 Task: Create a due date automation trigger when advanced on, 2 hours after a card is due add fields without custom field "Resume" set to a date less than 1 days from now.
Action: Mouse moved to (1057, 312)
Screenshot: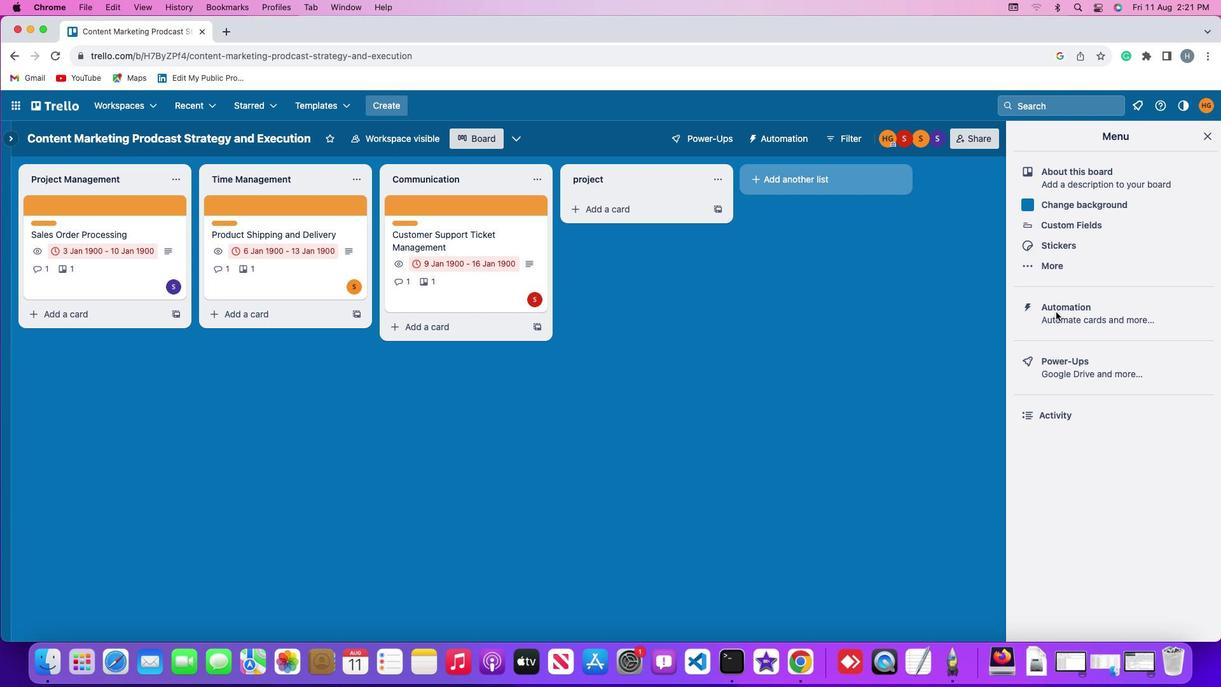
Action: Mouse pressed left at (1057, 312)
Screenshot: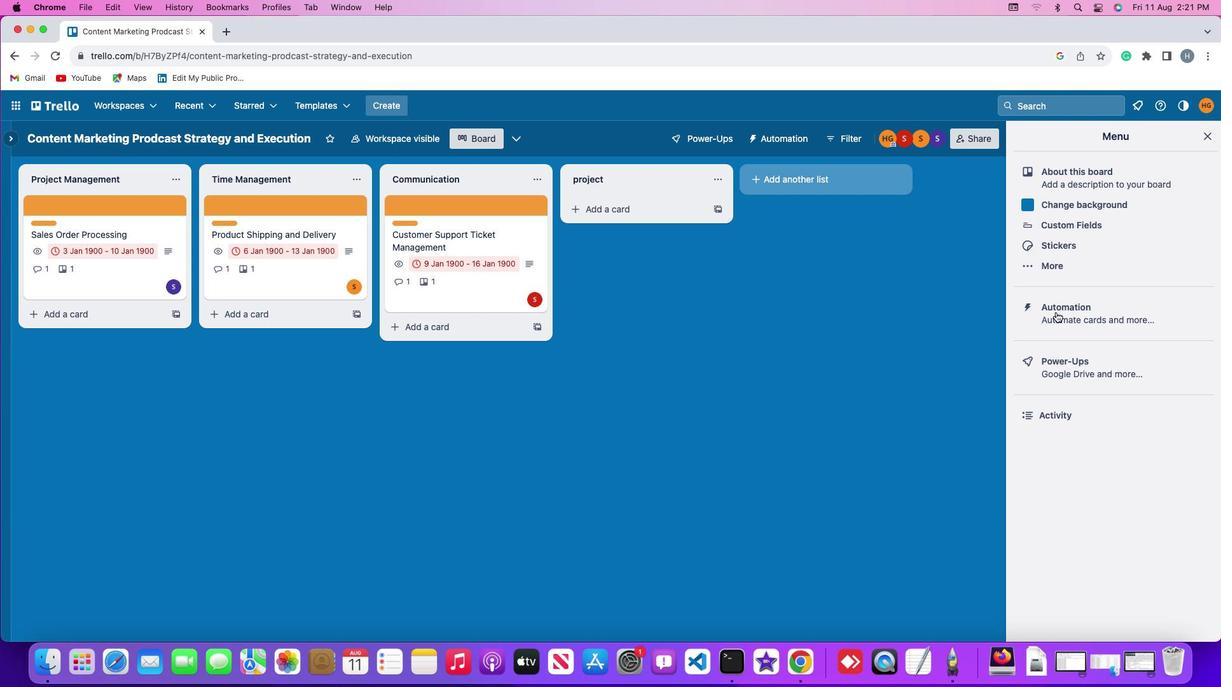 
Action: Mouse pressed left at (1057, 312)
Screenshot: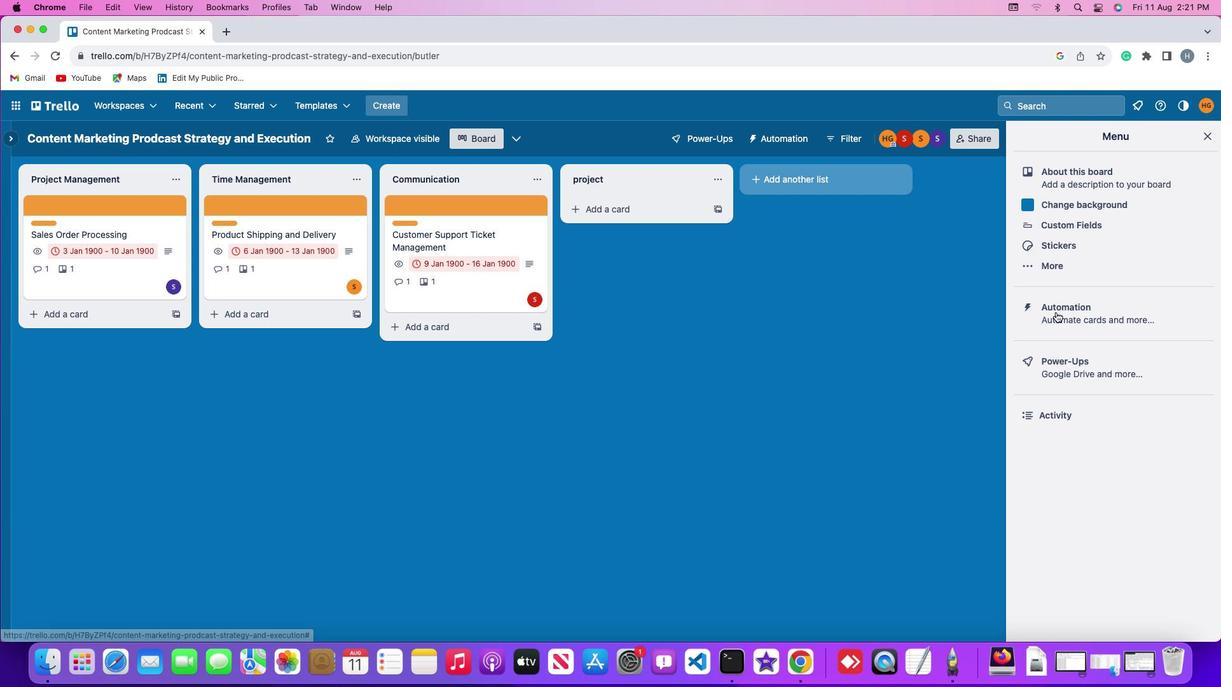 
Action: Mouse moved to (94, 299)
Screenshot: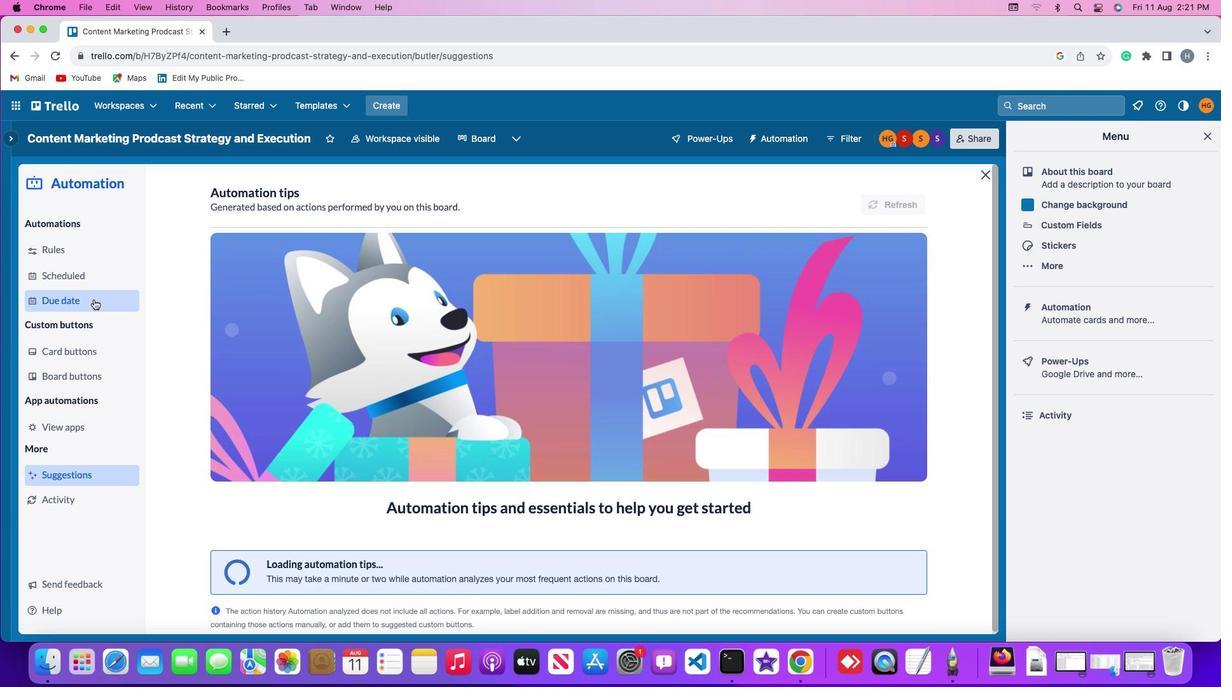 
Action: Mouse pressed left at (94, 299)
Screenshot: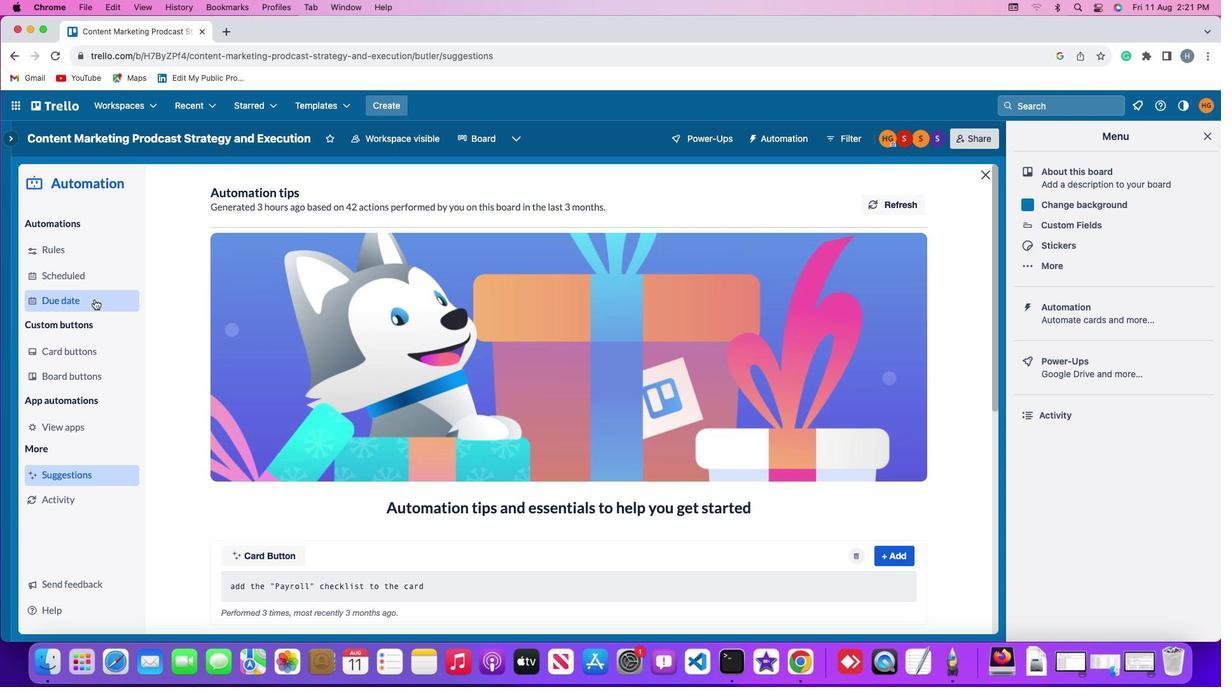 
Action: Mouse moved to (874, 199)
Screenshot: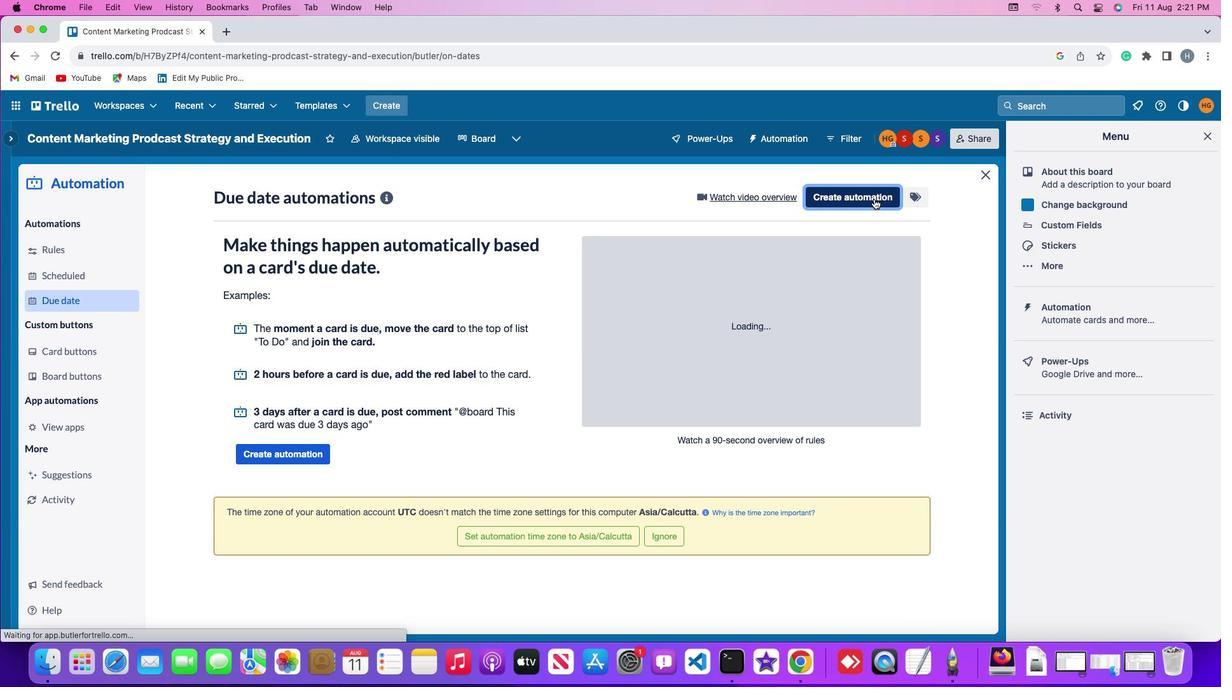 
Action: Mouse pressed left at (874, 199)
Screenshot: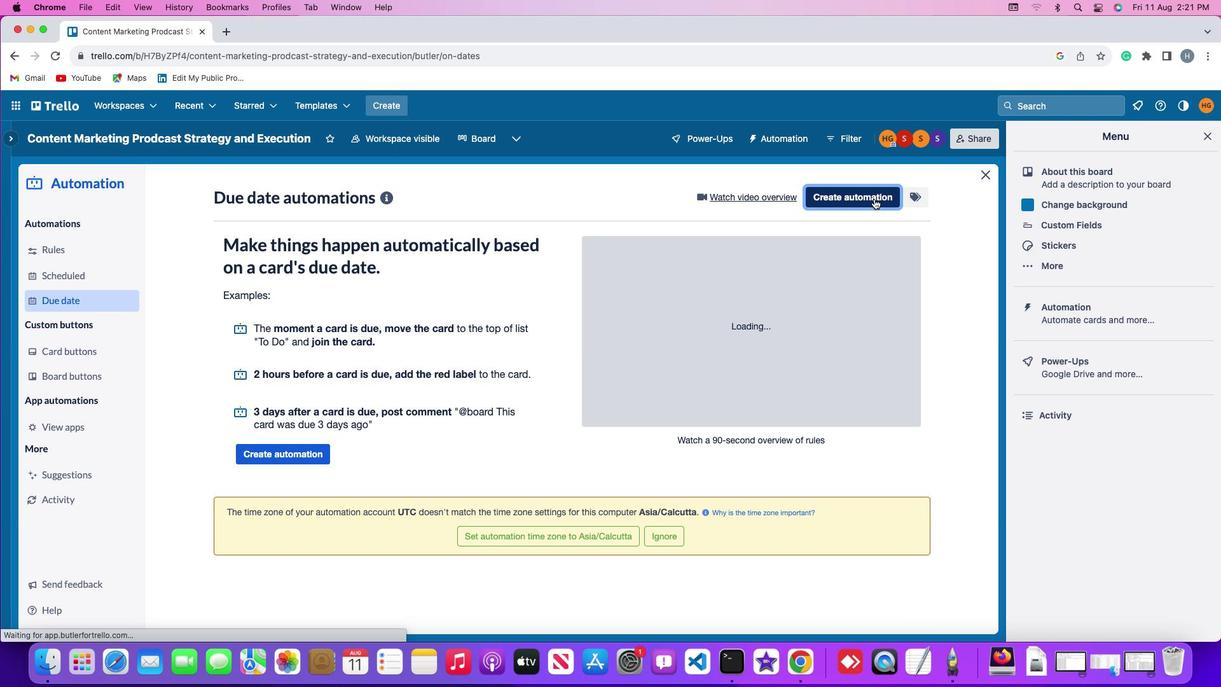 
Action: Mouse moved to (255, 322)
Screenshot: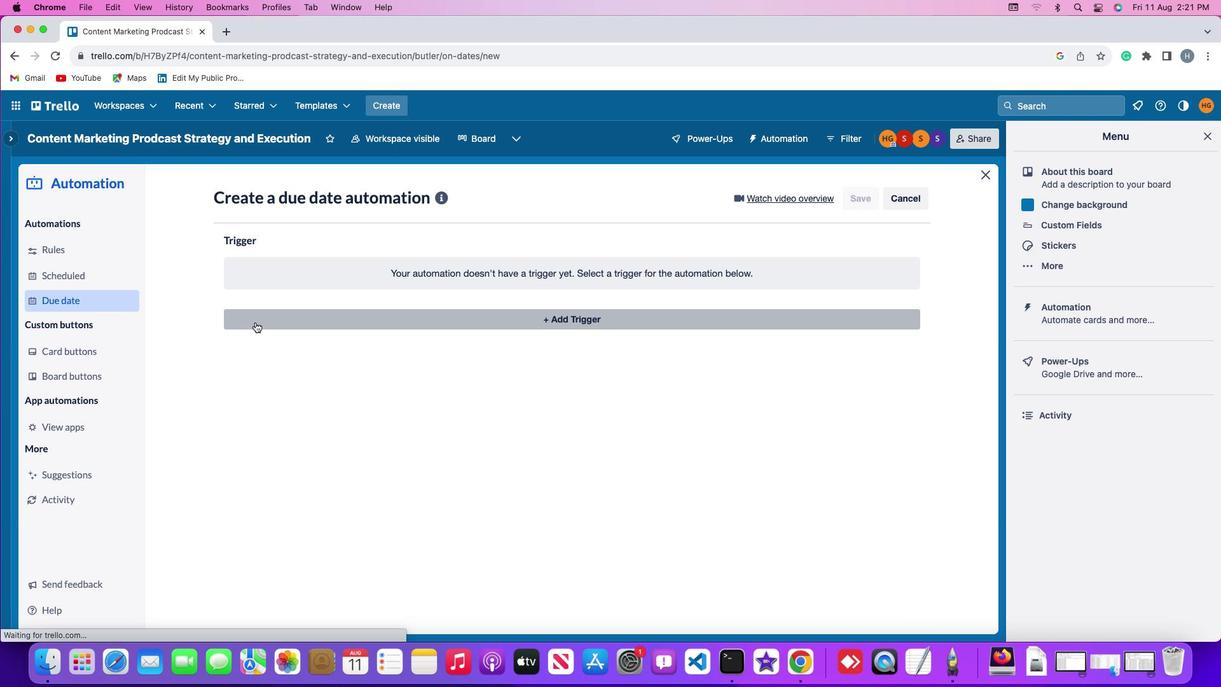 
Action: Mouse pressed left at (255, 322)
Screenshot: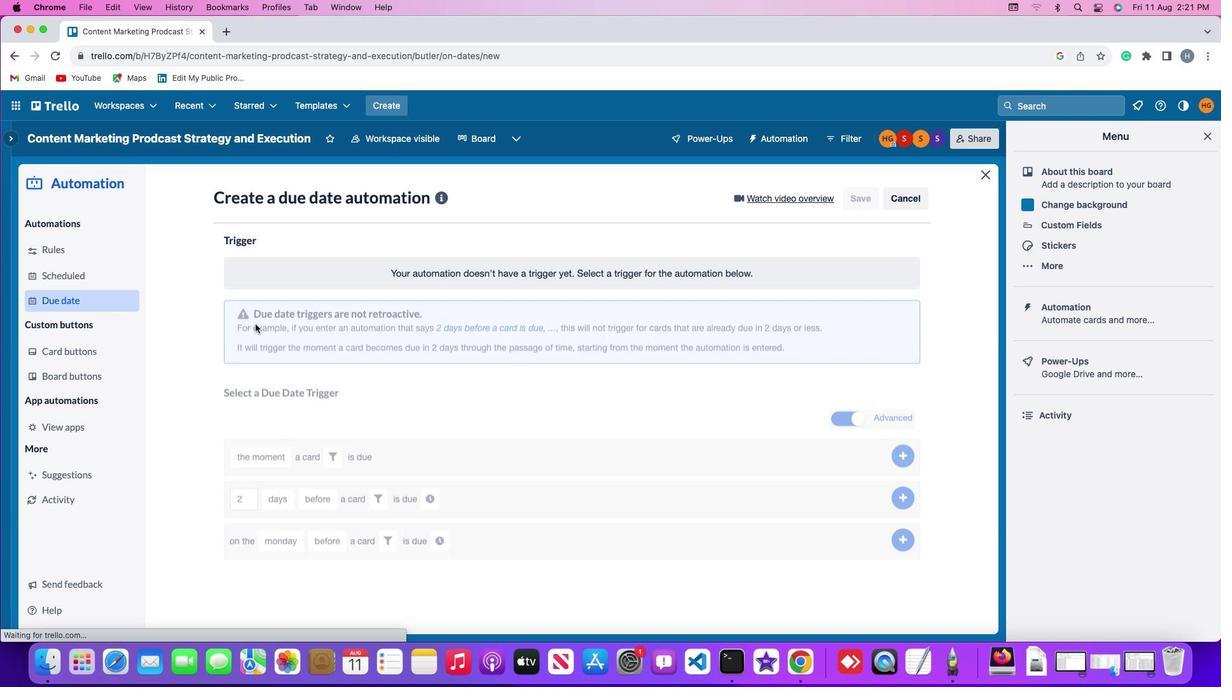 
Action: Mouse moved to (245, 516)
Screenshot: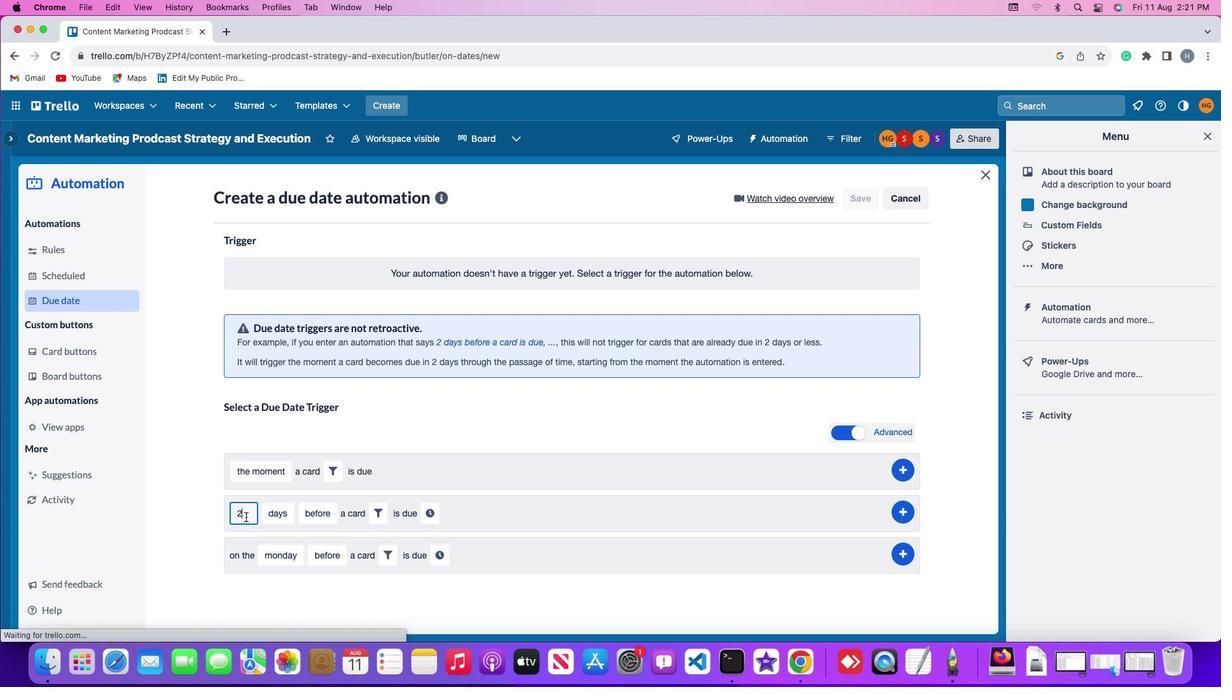 
Action: Mouse pressed left at (245, 516)
Screenshot: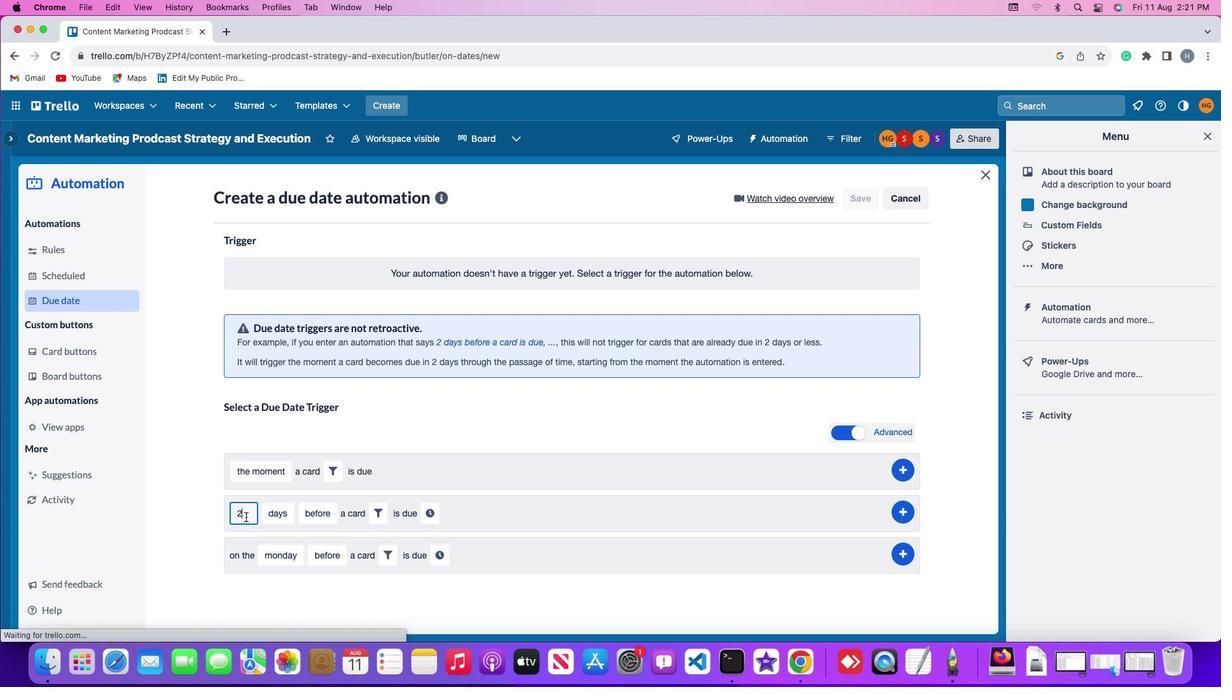 
Action: Mouse moved to (246, 517)
Screenshot: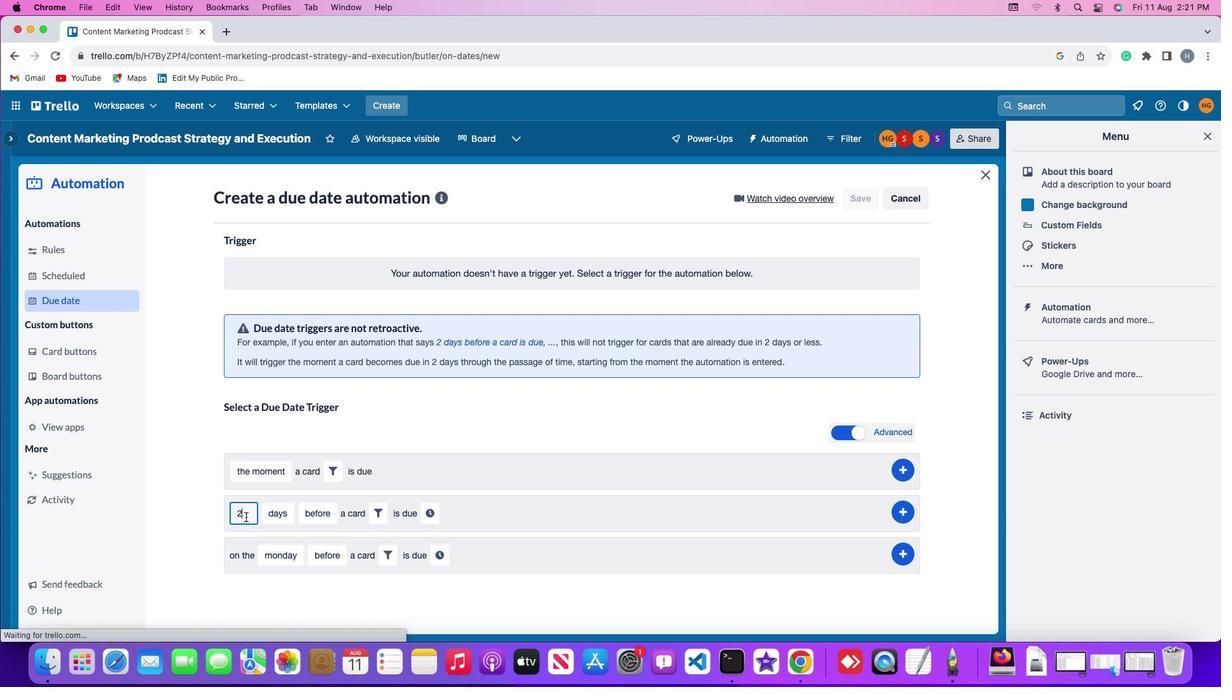 
Action: Key pressed Key.backspace'2'
Screenshot: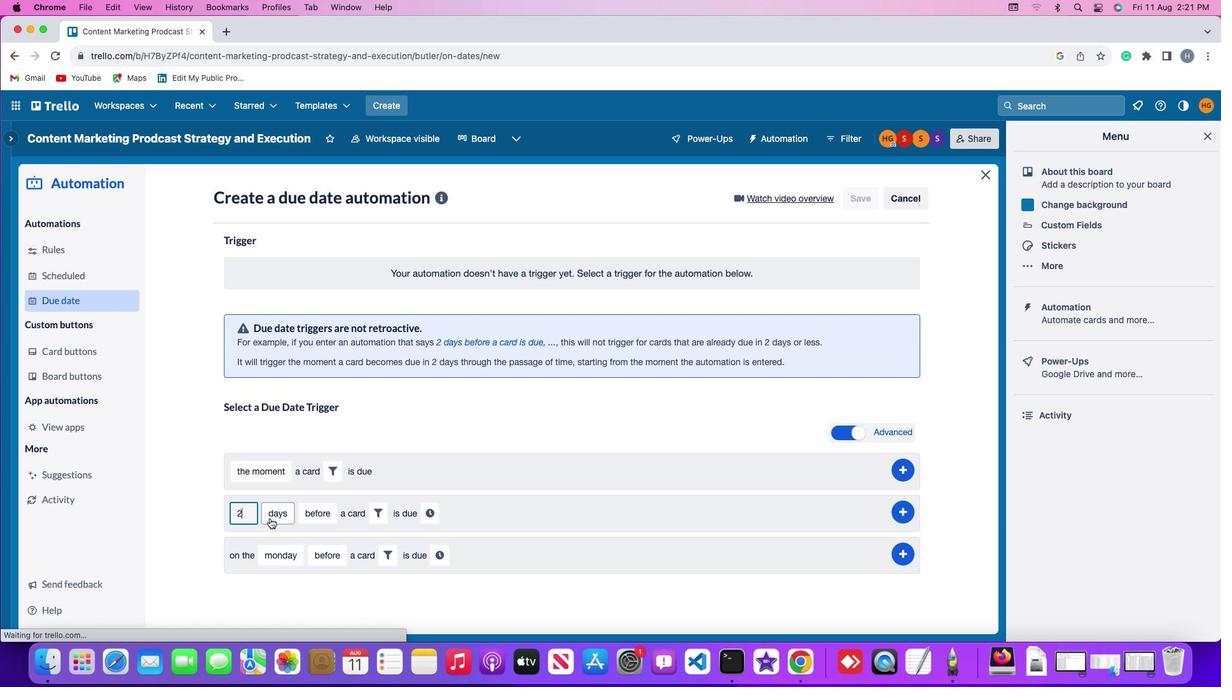 
Action: Mouse moved to (271, 517)
Screenshot: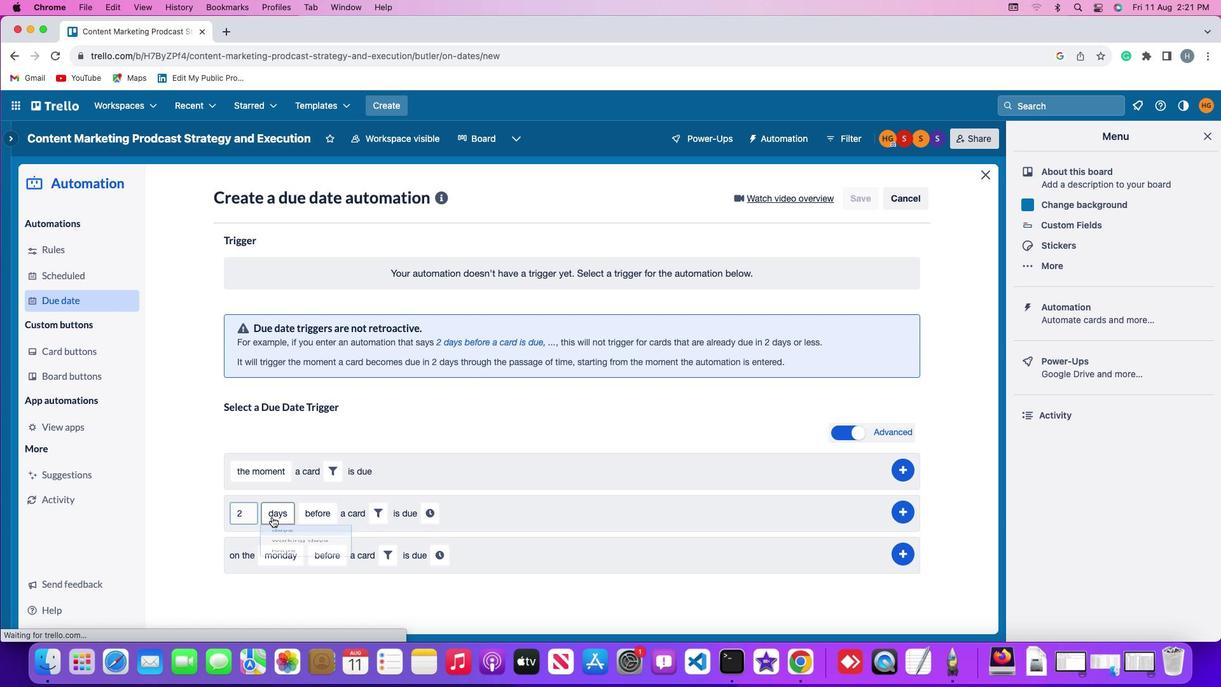 
Action: Mouse pressed left at (271, 517)
Screenshot: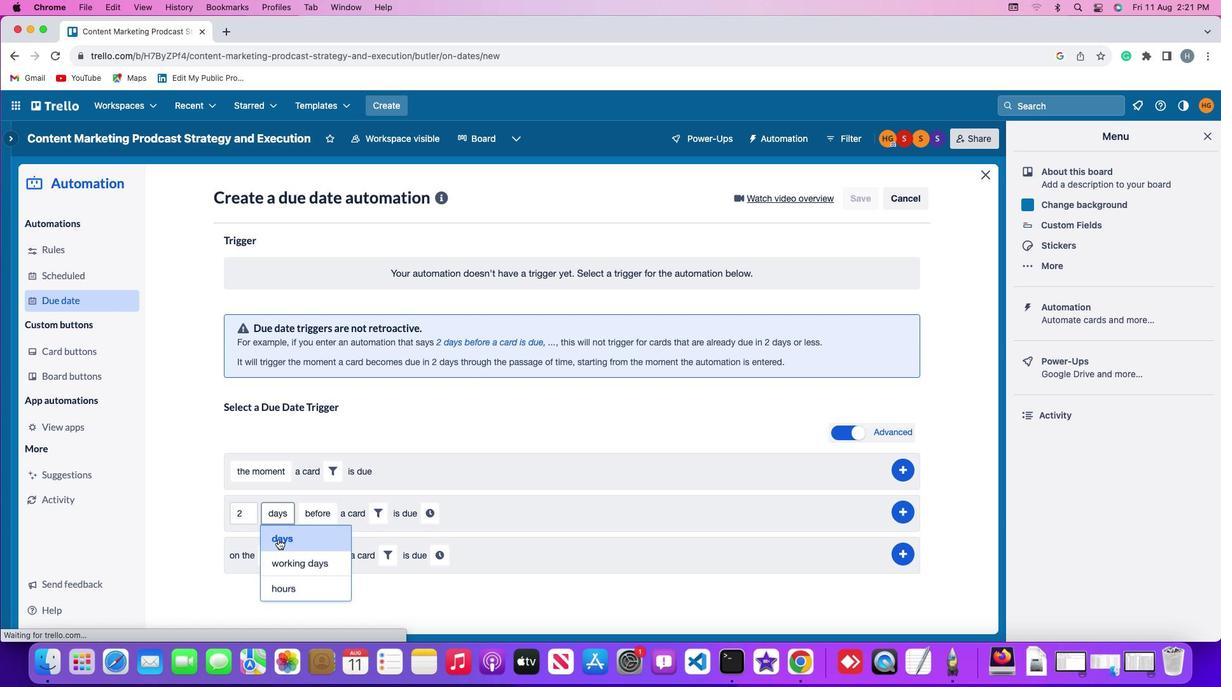 
Action: Mouse moved to (285, 586)
Screenshot: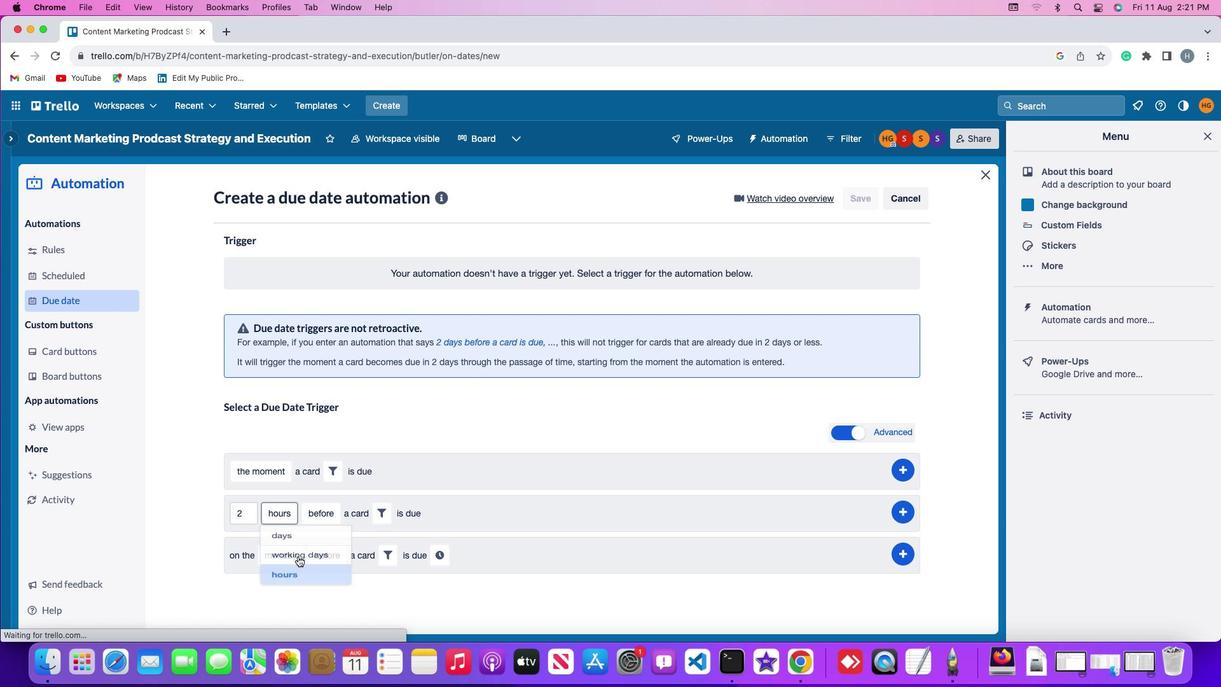 
Action: Mouse pressed left at (285, 586)
Screenshot: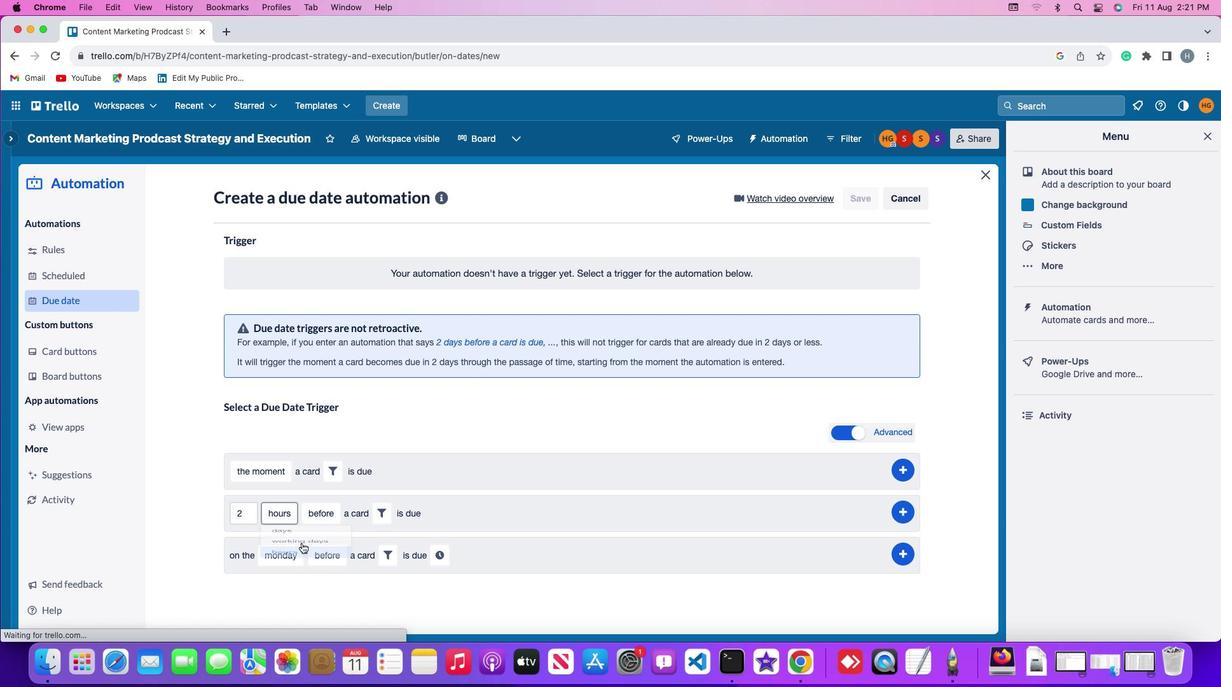 
Action: Mouse moved to (314, 505)
Screenshot: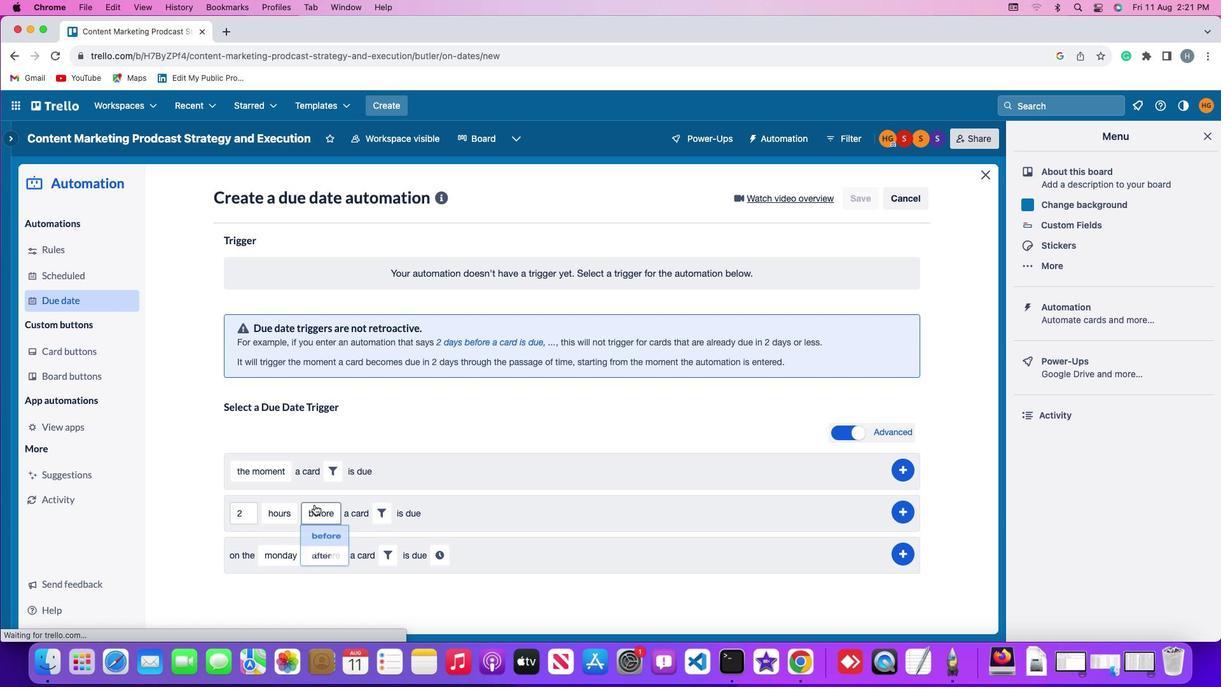 
Action: Mouse pressed left at (314, 505)
Screenshot: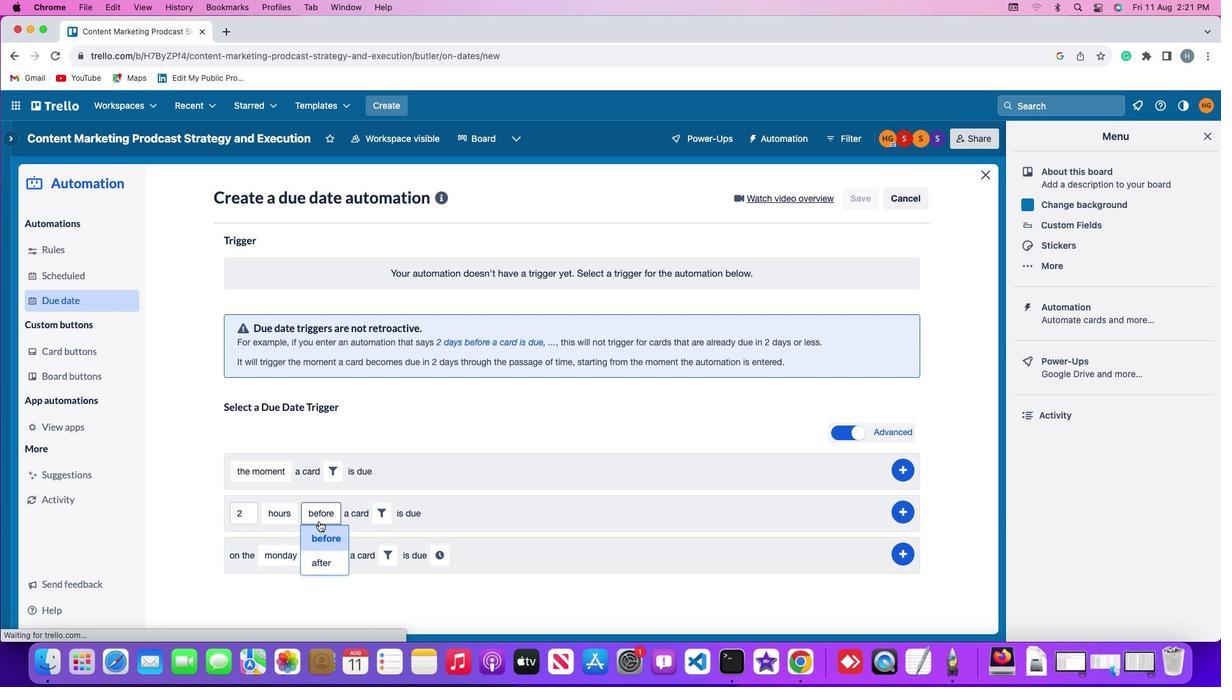 
Action: Mouse moved to (329, 566)
Screenshot: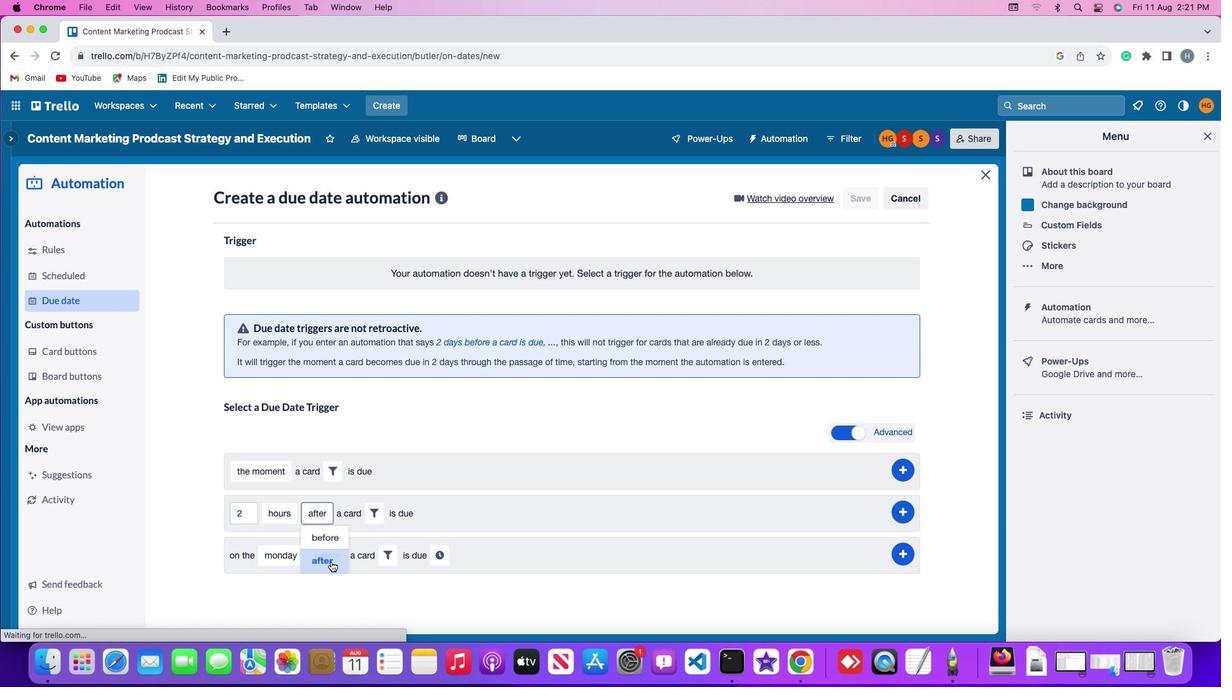 
Action: Mouse pressed left at (329, 566)
Screenshot: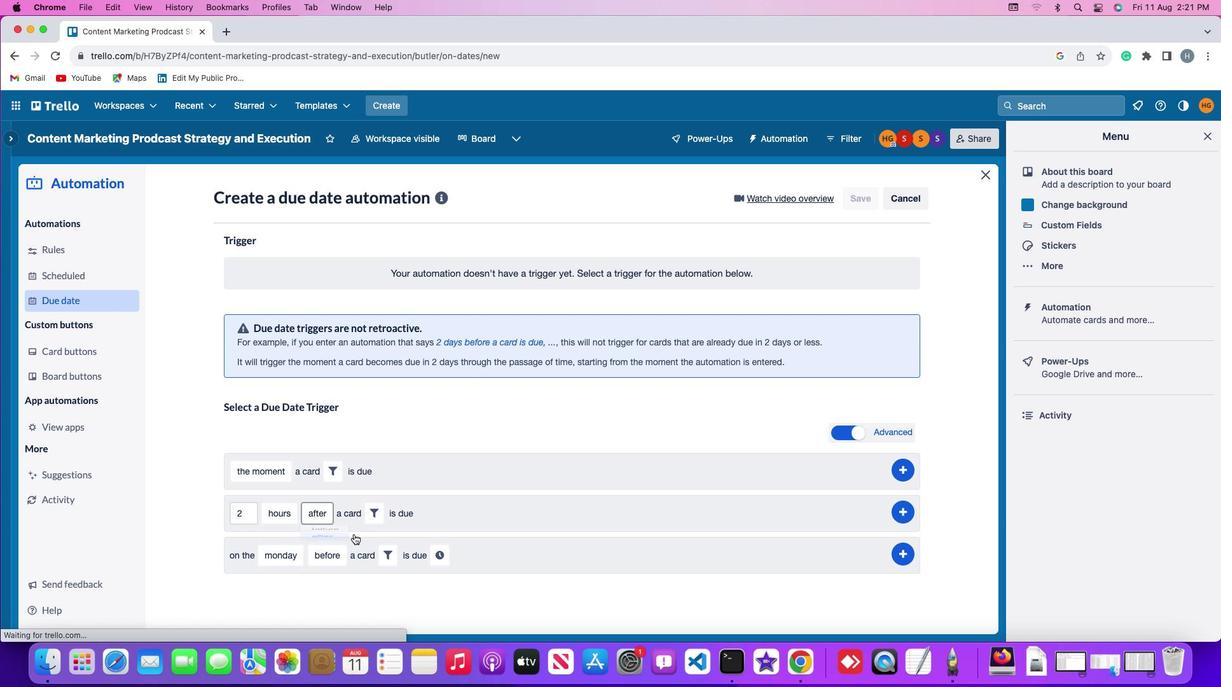 
Action: Mouse moved to (374, 514)
Screenshot: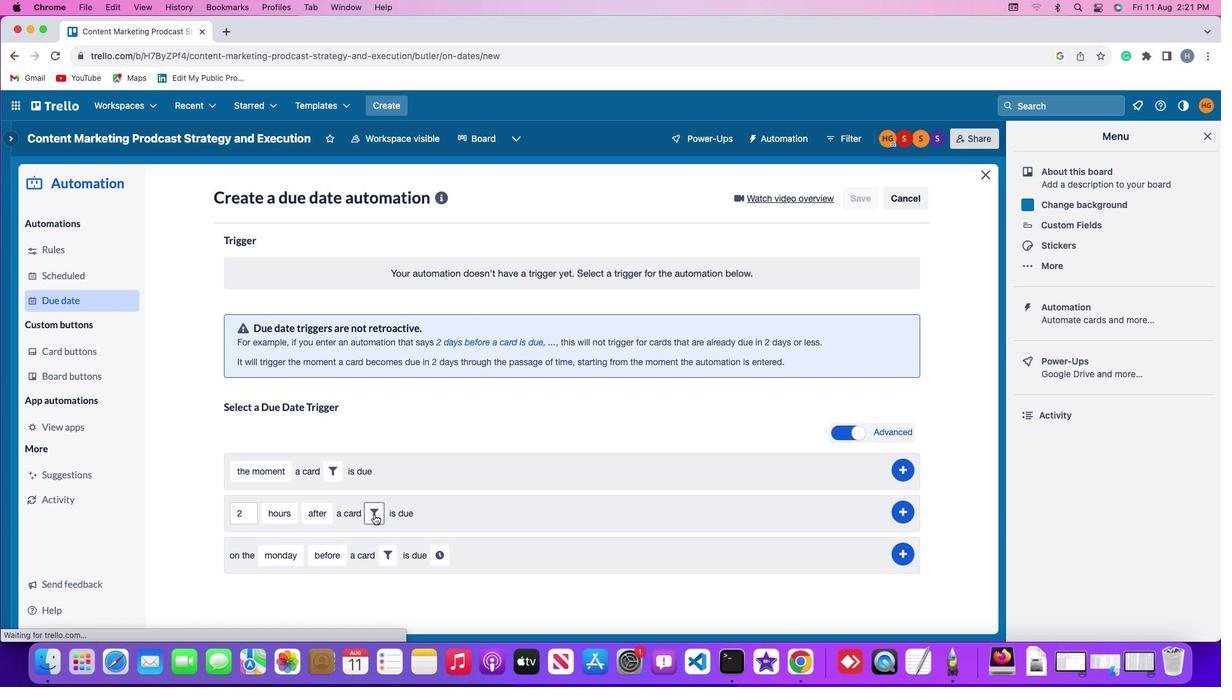 
Action: Mouse pressed left at (374, 514)
Screenshot: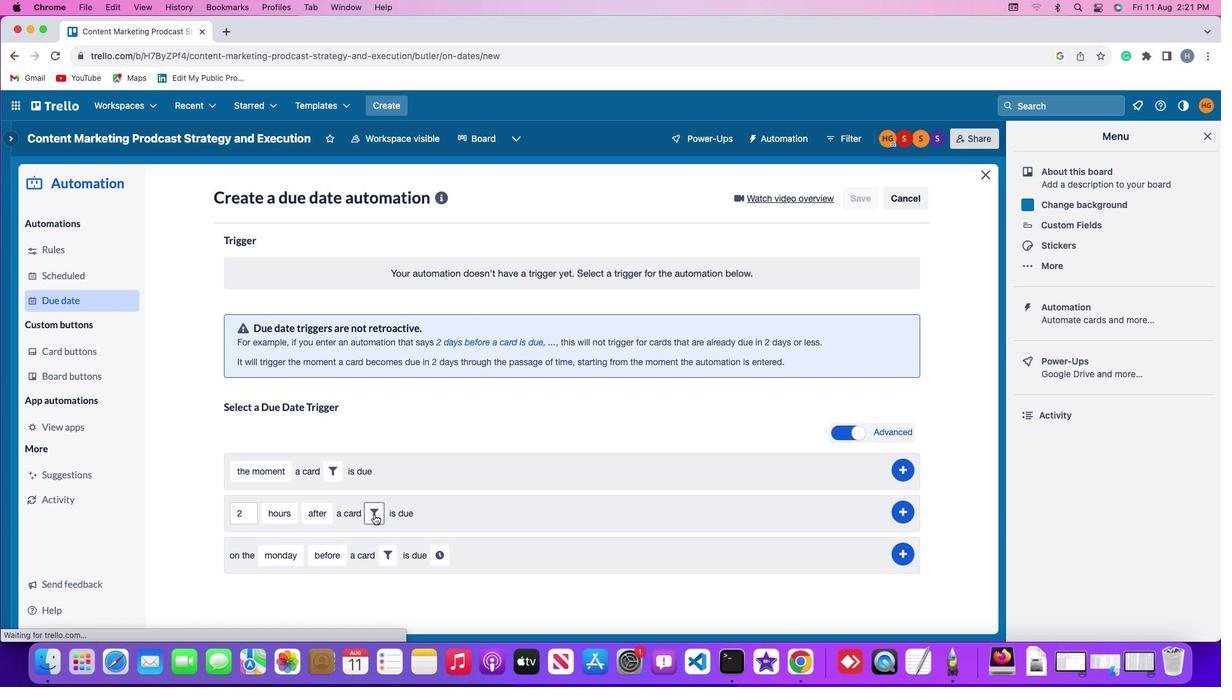 
Action: Mouse moved to (577, 558)
Screenshot: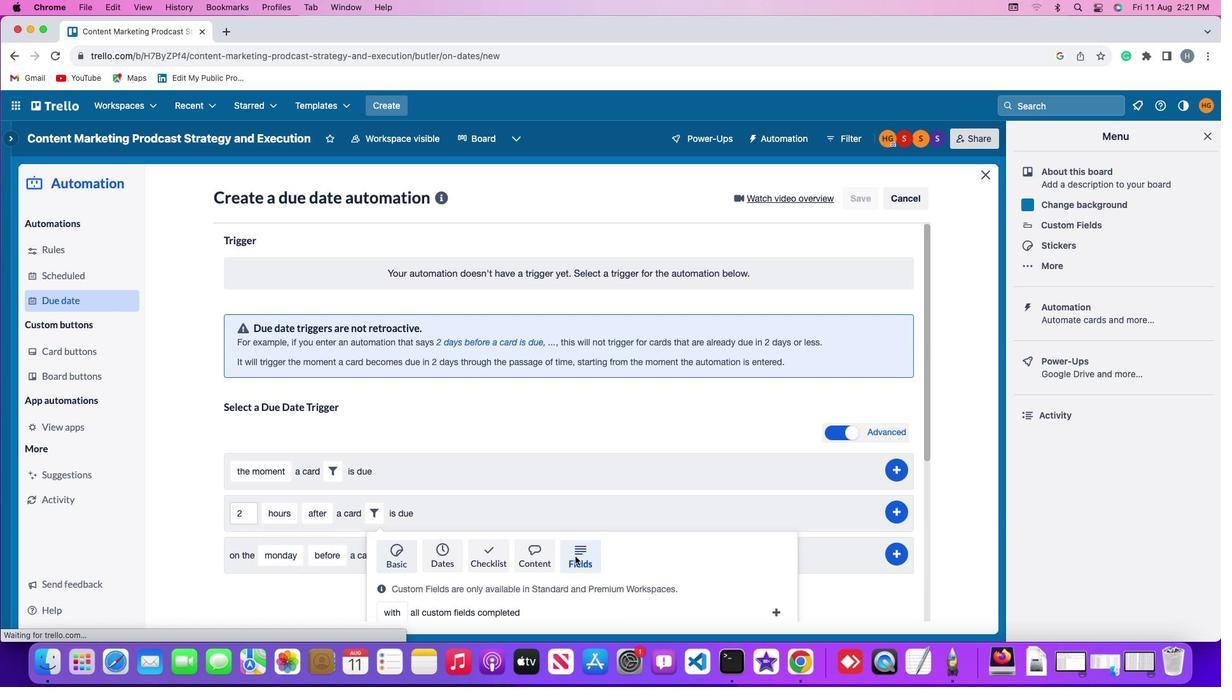 
Action: Mouse pressed left at (577, 558)
Screenshot: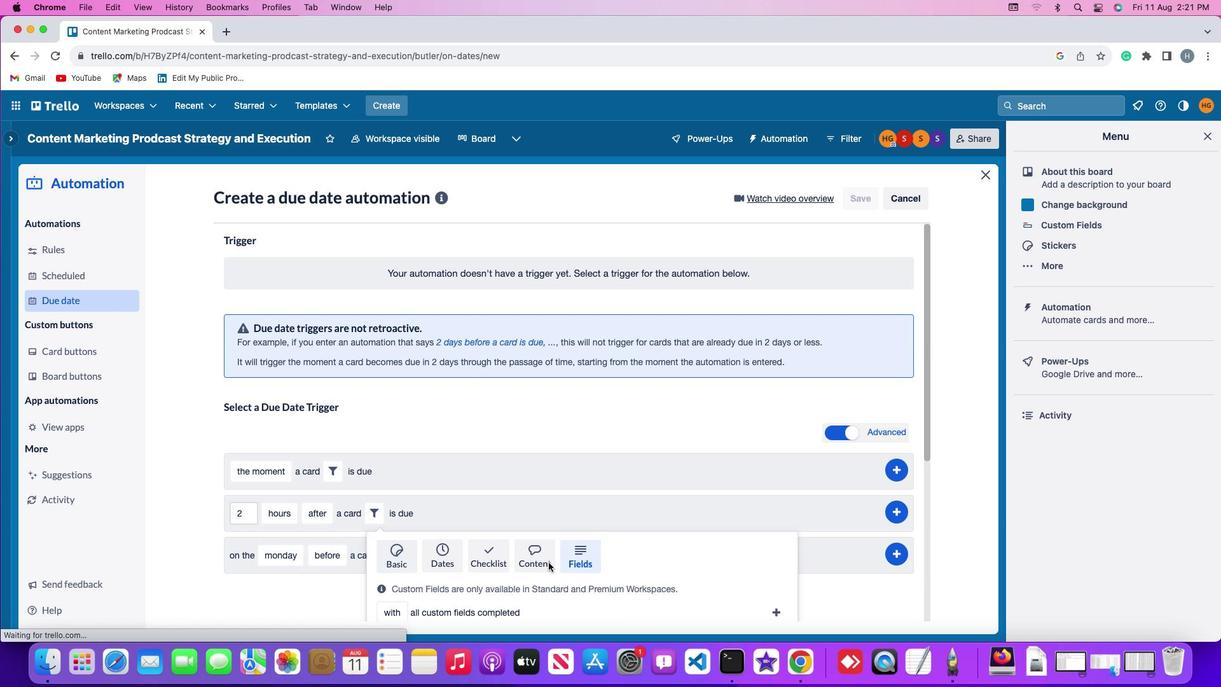 
Action: Mouse moved to (318, 603)
Screenshot: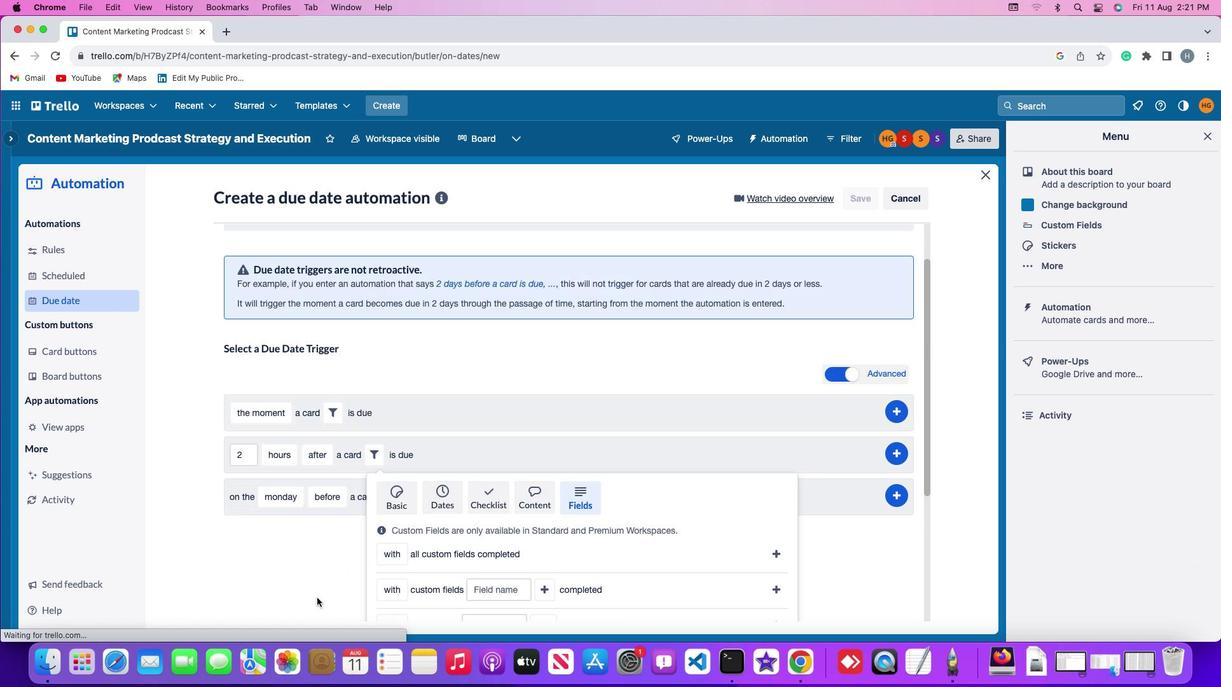 
Action: Mouse scrolled (318, 603) with delta (0, 0)
Screenshot: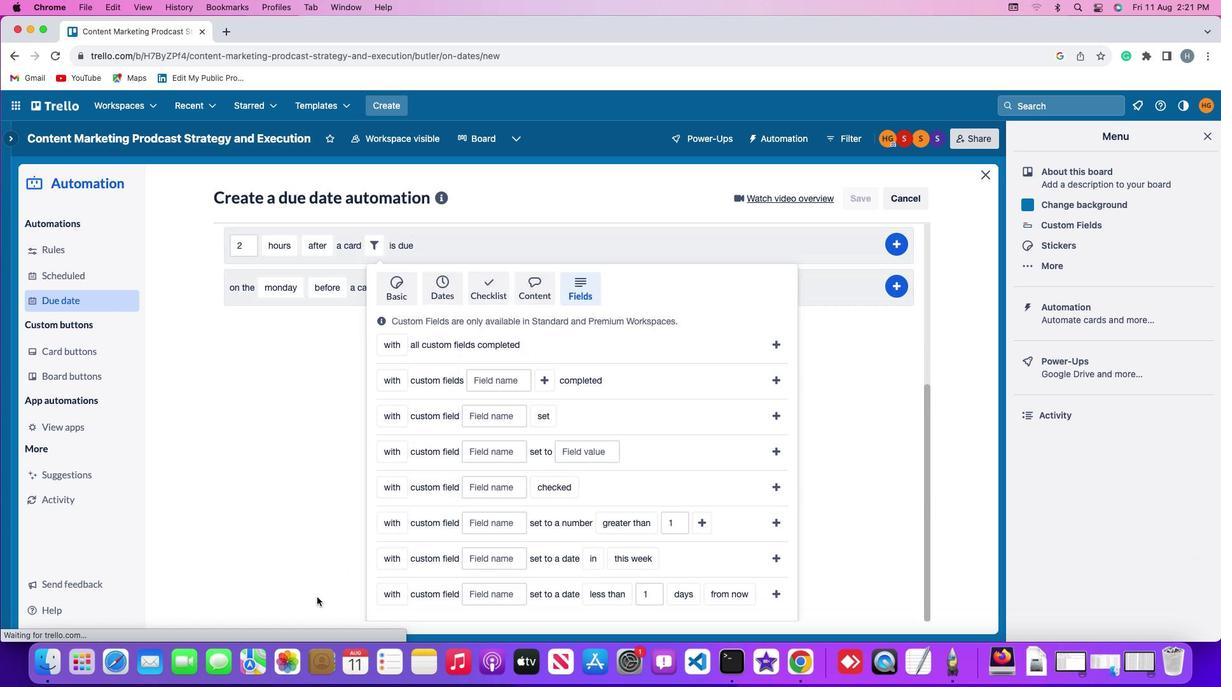 
Action: Mouse scrolled (318, 603) with delta (0, 0)
Screenshot: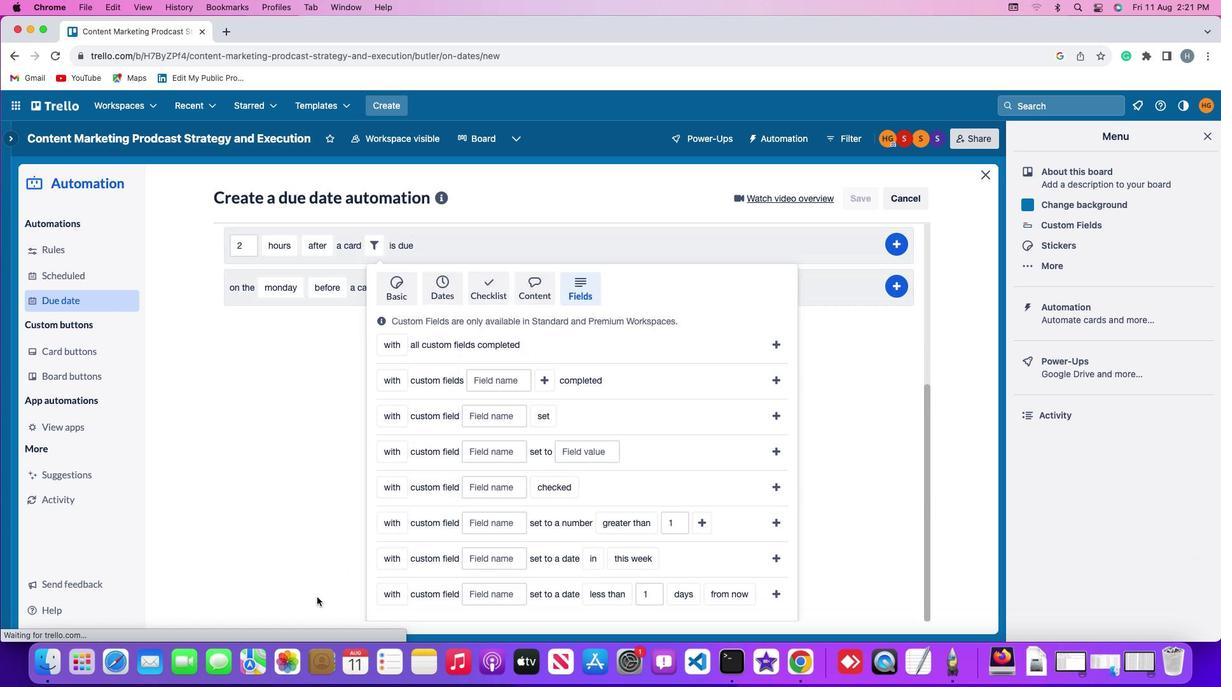 
Action: Mouse scrolled (318, 603) with delta (0, -2)
Screenshot: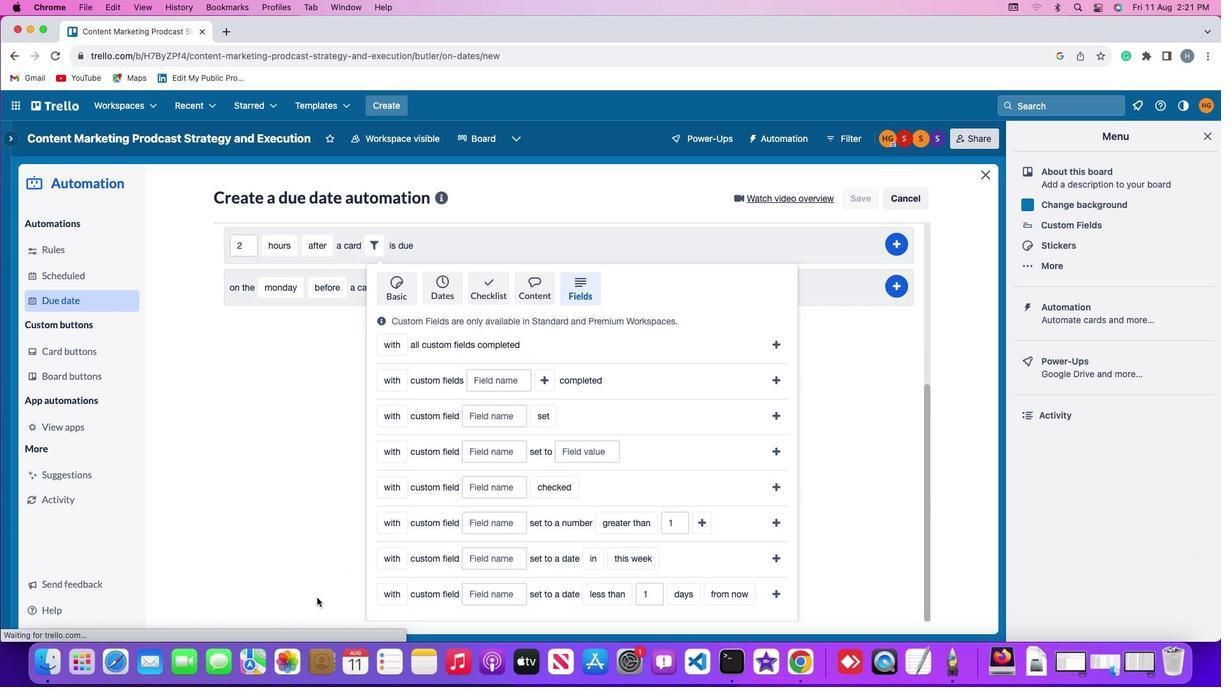 
Action: Mouse scrolled (318, 603) with delta (0, -3)
Screenshot: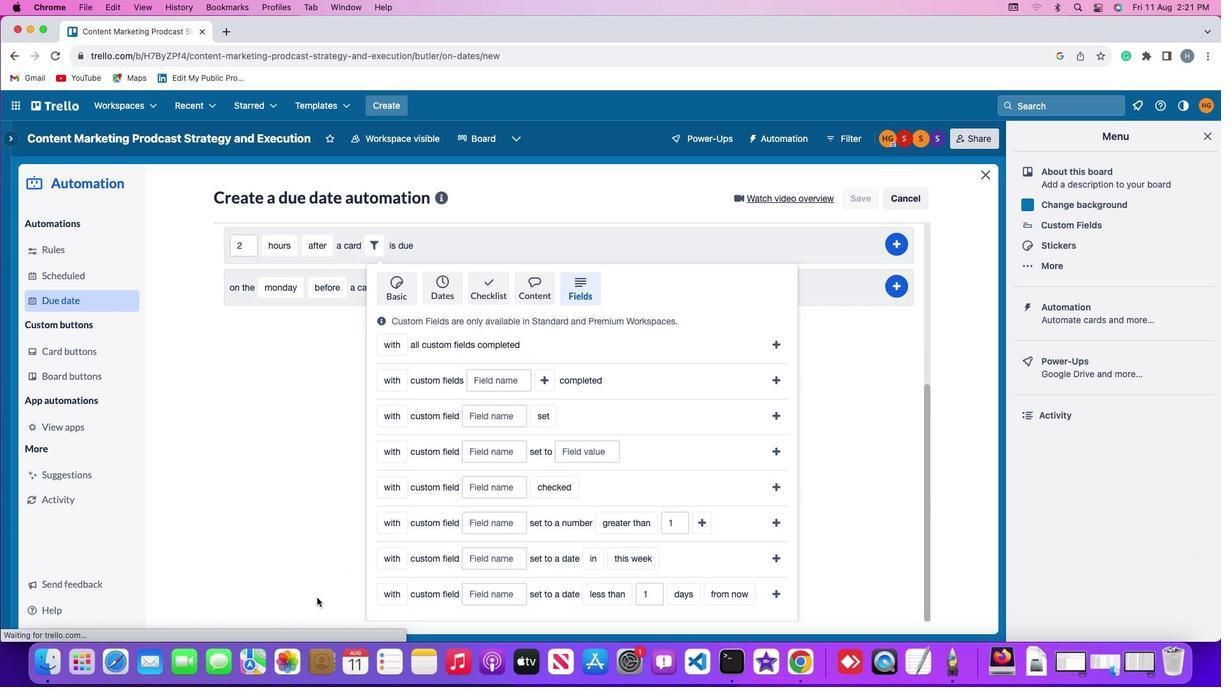 
Action: Mouse moved to (317, 603)
Screenshot: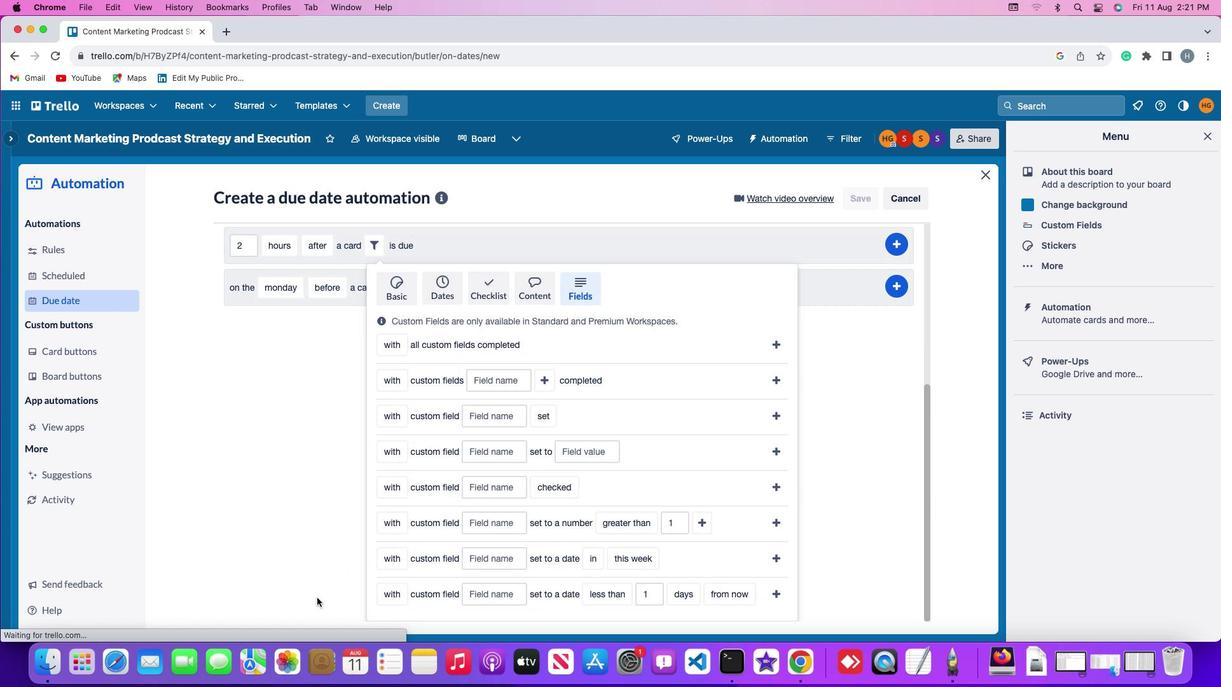 
Action: Mouse scrolled (317, 603) with delta (0, -3)
Screenshot: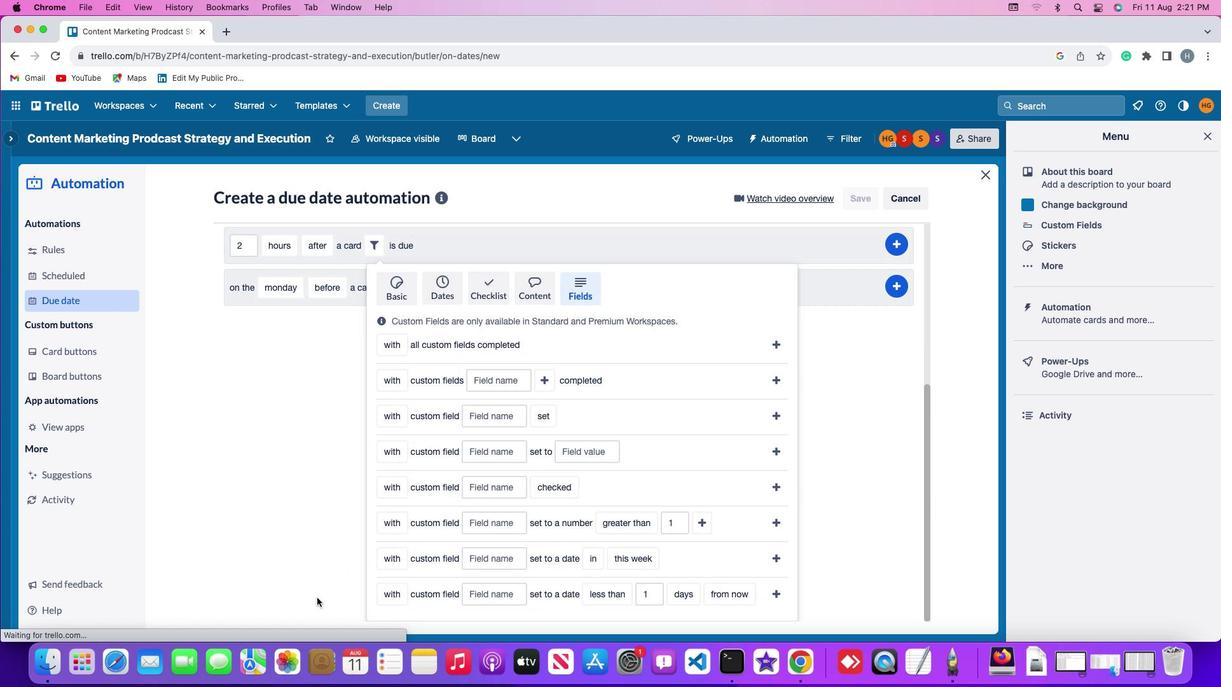 
Action: Mouse moved to (316, 597)
Screenshot: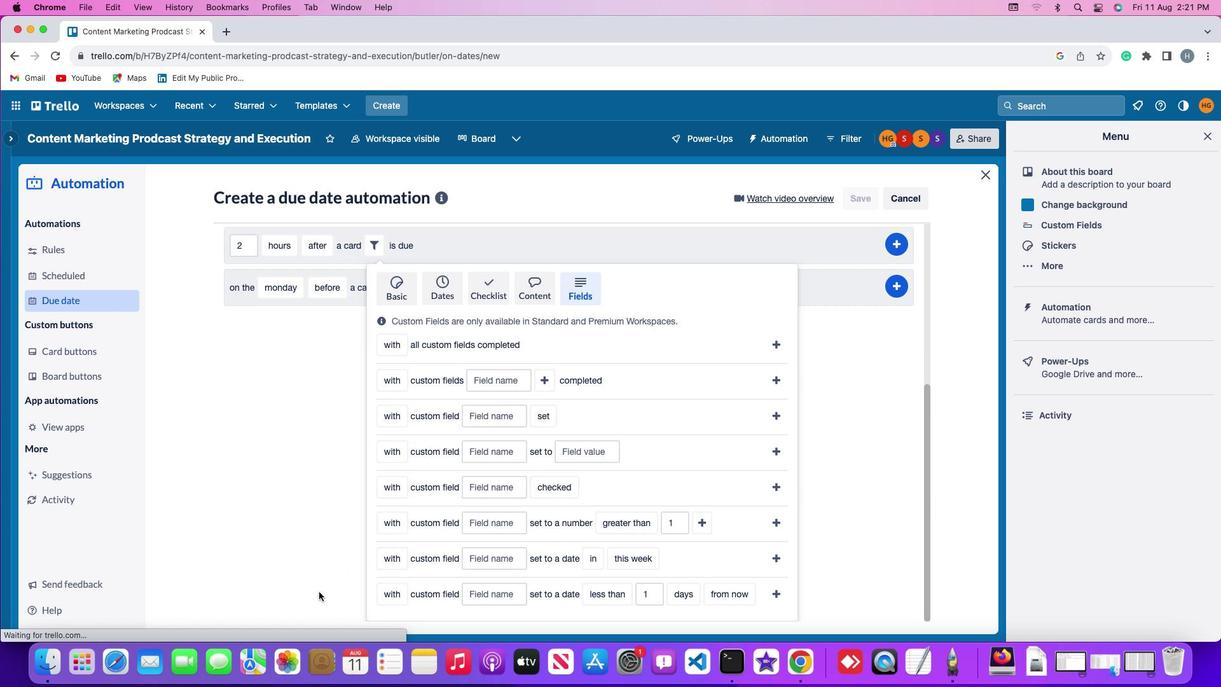 
Action: Mouse scrolled (316, 597) with delta (0, 0)
Screenshot: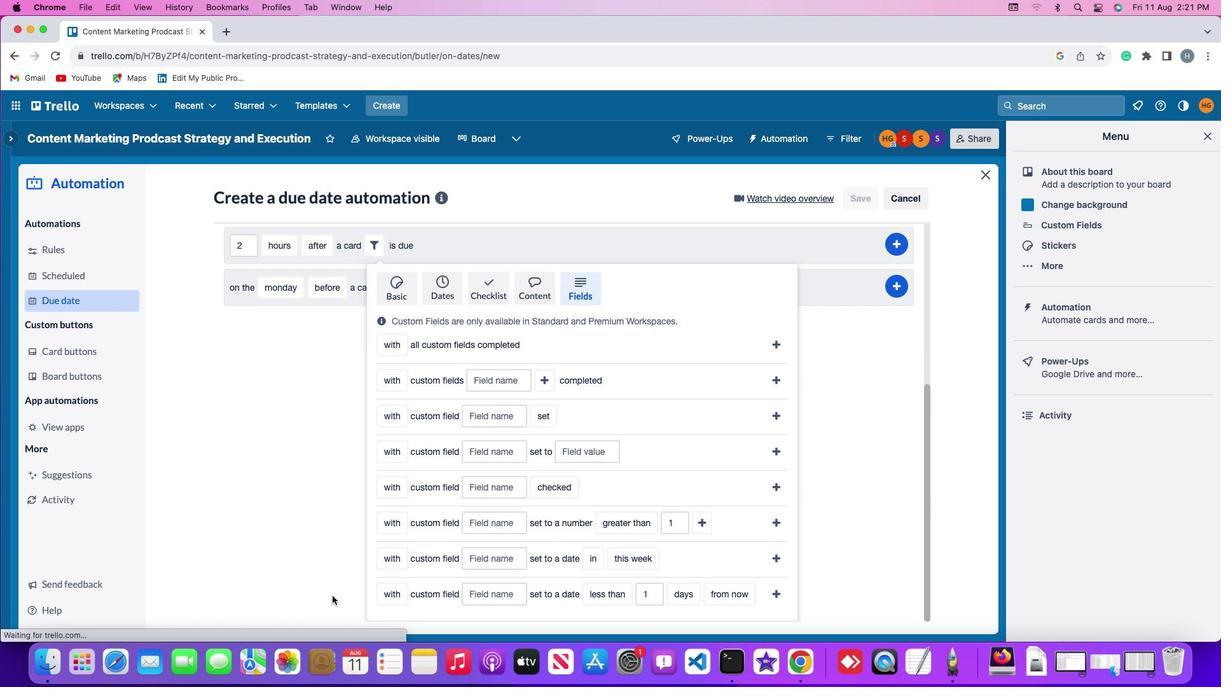 
Action: Mouse scrolled (316, 597) with delta (0, 0)
Screenshot: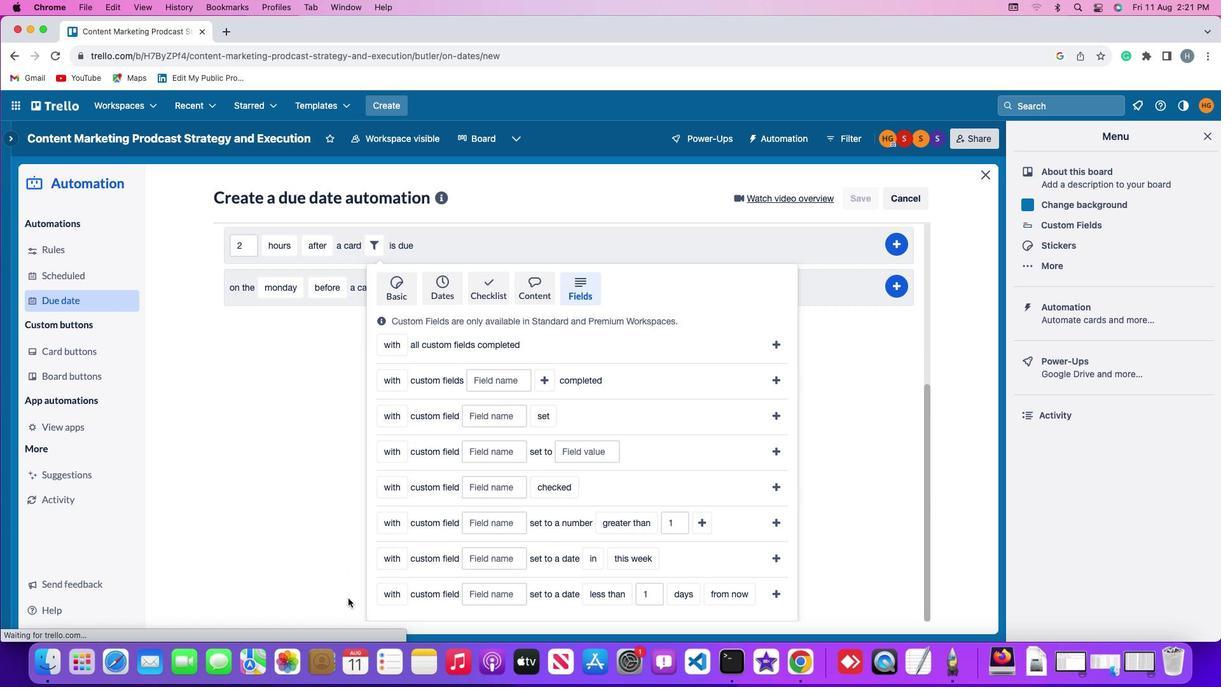 
Action: Mouse scrolled (316, 597) with delta (0, -1)
Screenshot: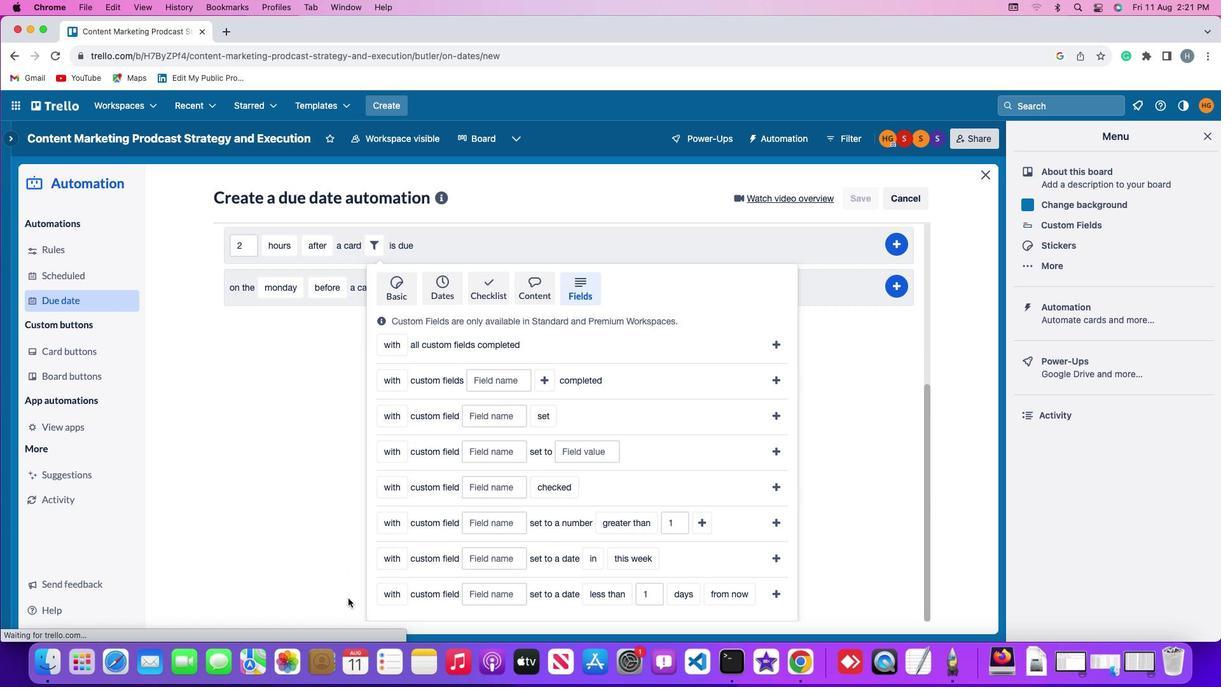
Action: Mouse moved to (316, 597)
Screenshot: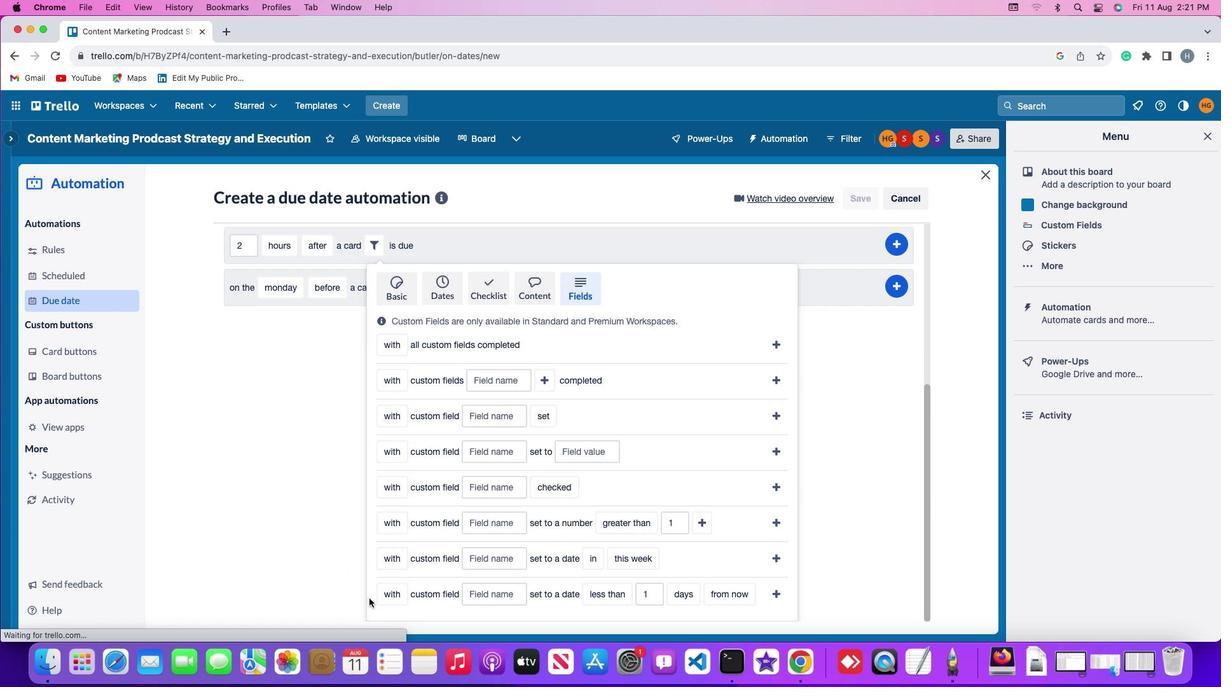 
Action: Mouse scrolled (316, 597) with delta (0, -3)
Screenshot: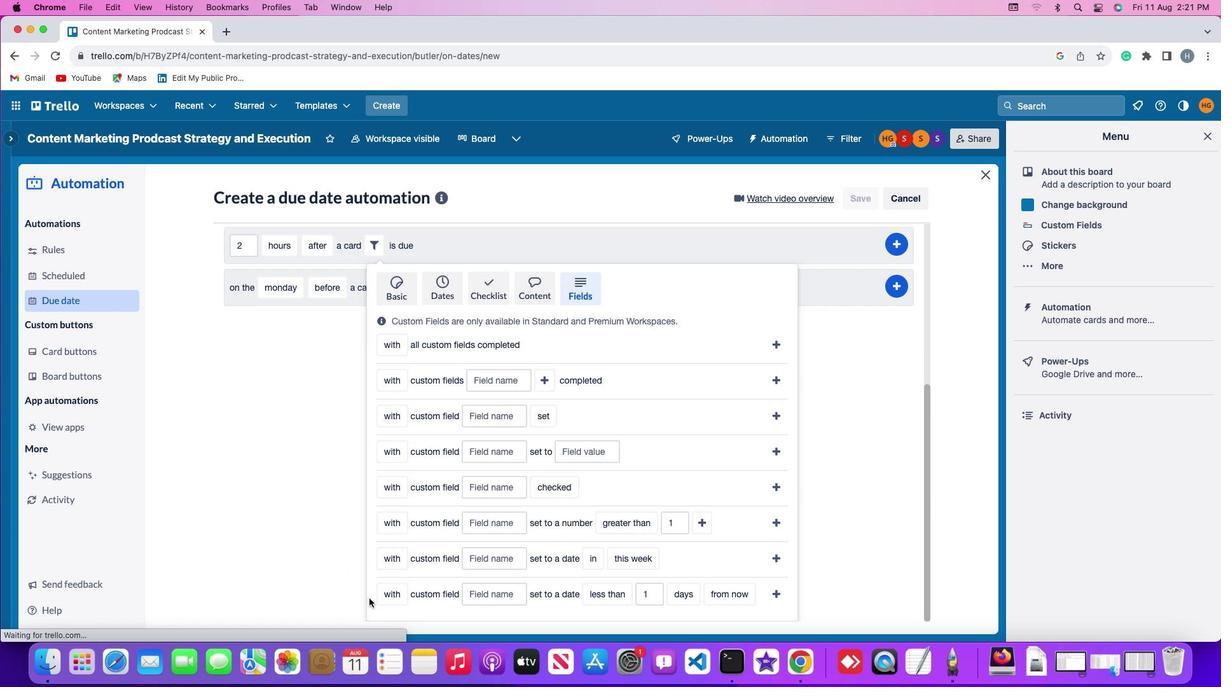 
Action: Mouse moved to (384, 596)
Screenshot: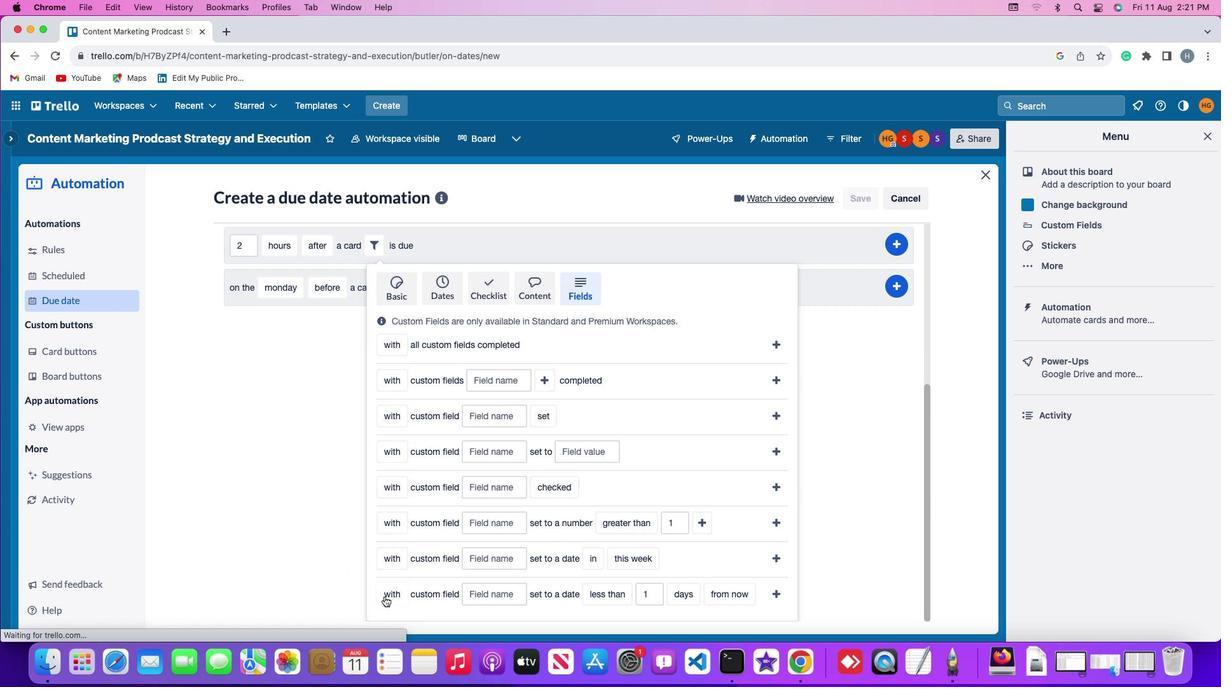 
Action: Mouse pressed left at (384, 596)
Screenshot: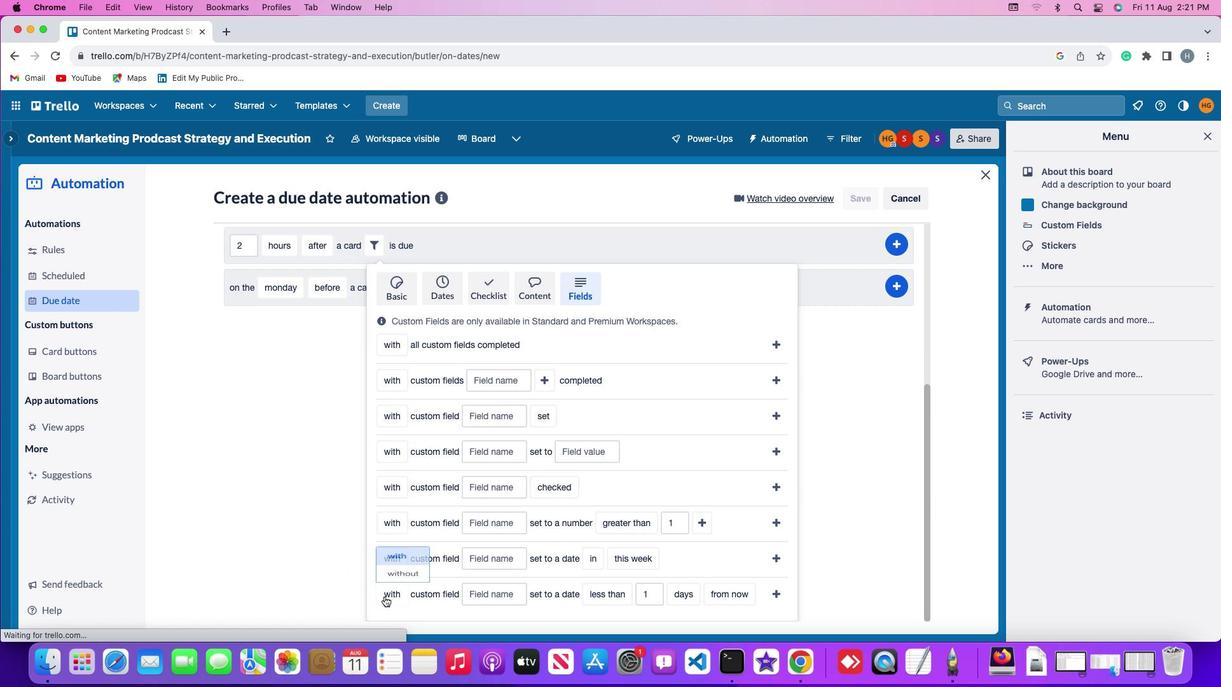 
Action: Mouse moved to (397, 568)
Screenshot: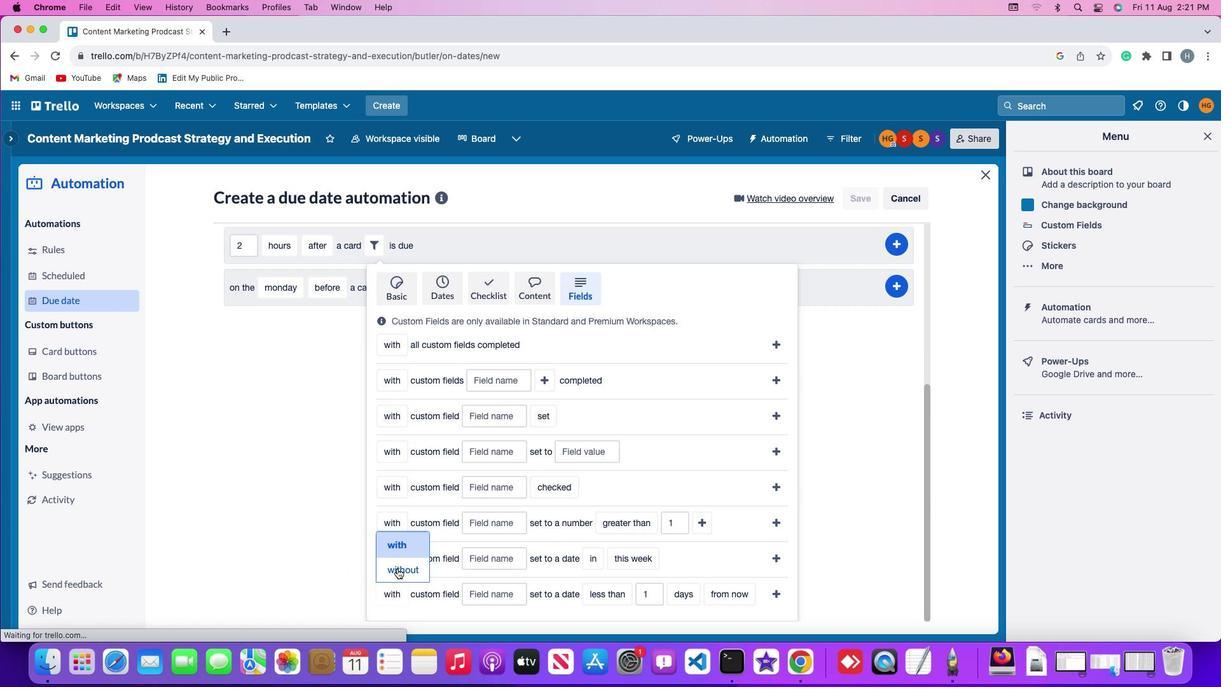 
Action: Mouse pressed left at (397, 568)
Screenshot: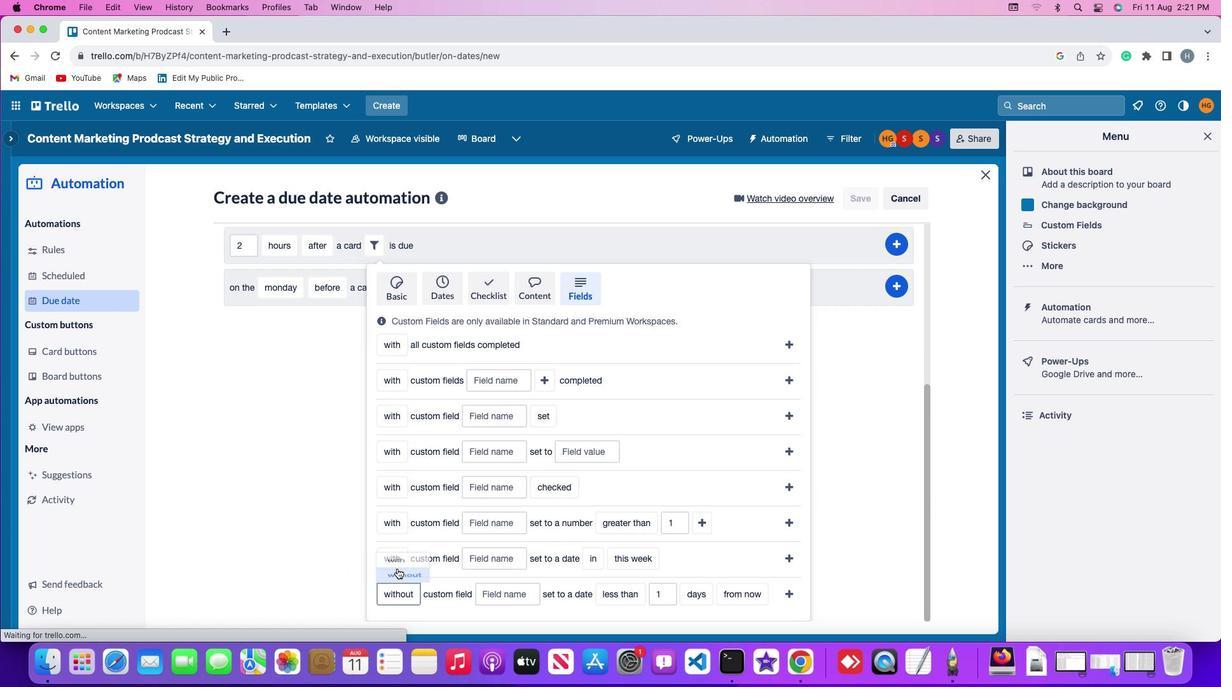 
Action: Mouse moved to (499, 595)
Screenshot: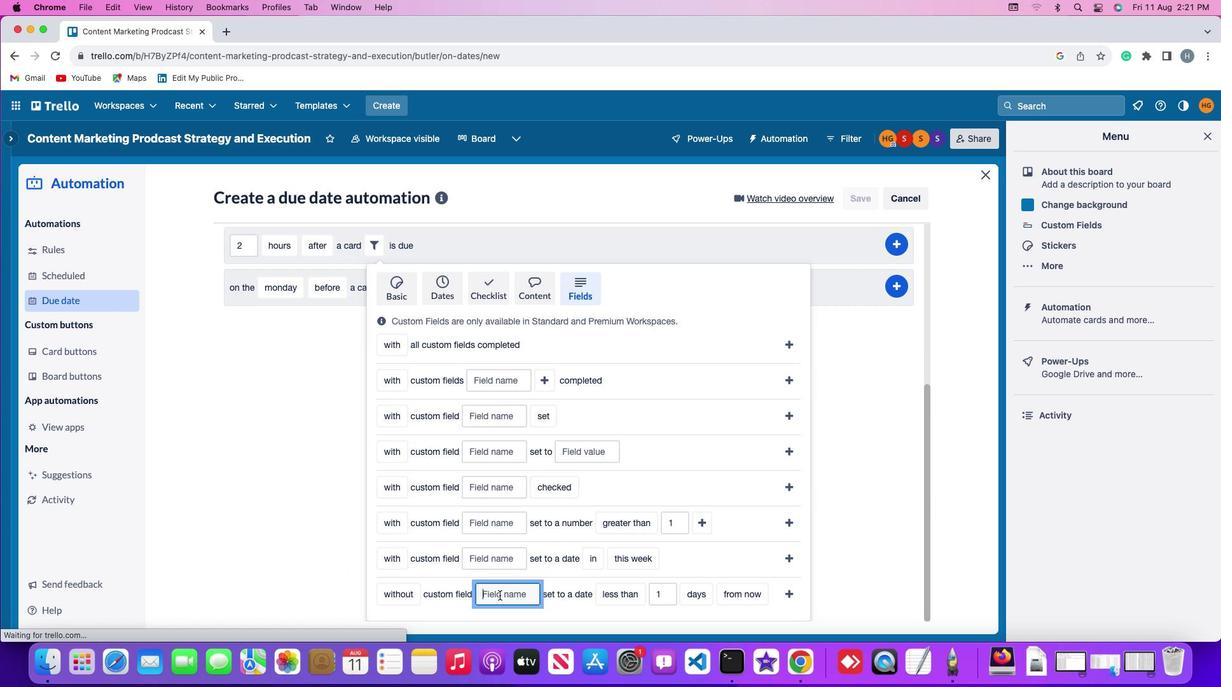 
Action: Mouse pressed left at (499, 595)
Screenshot: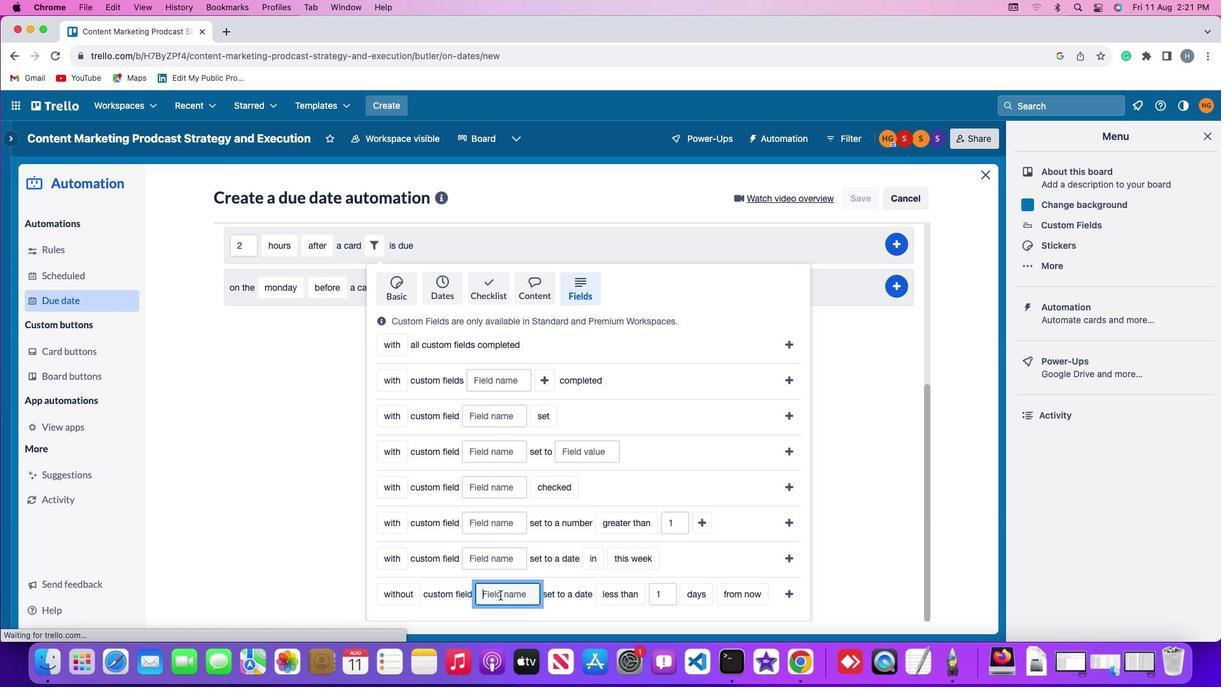 
Action: Mouse moved to (500, 595)
Screenshot: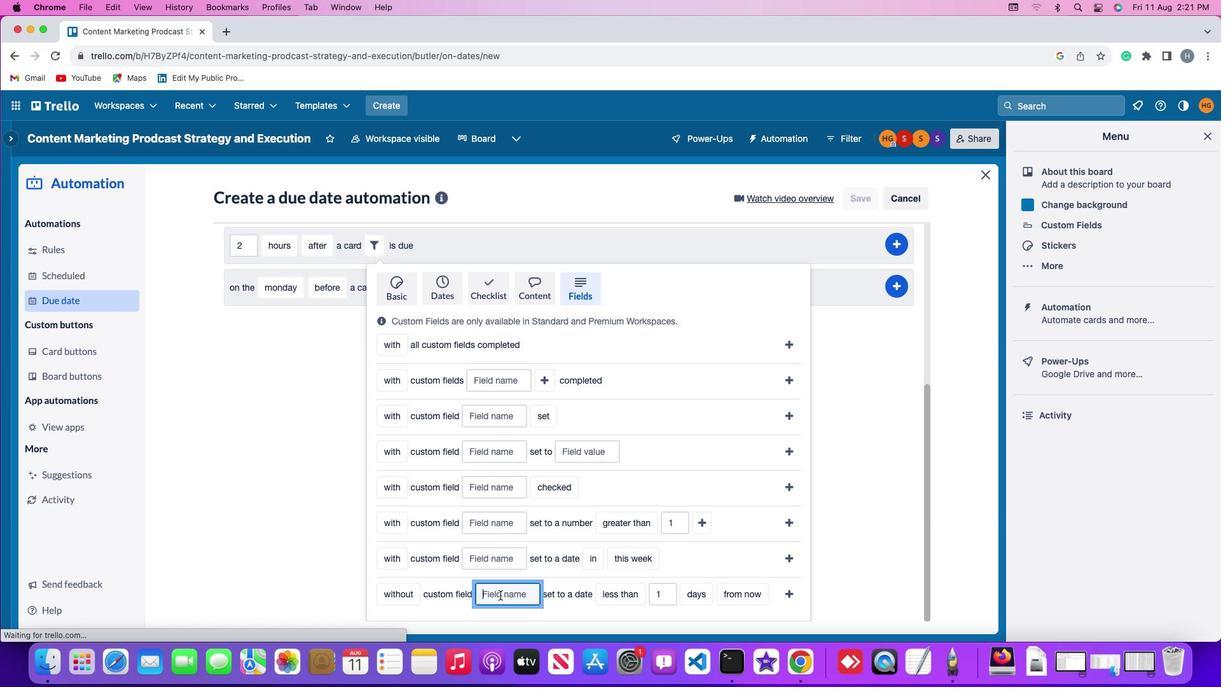 
Action: Key pressed Key.shift'R''e''s''u''m'
Screenshot: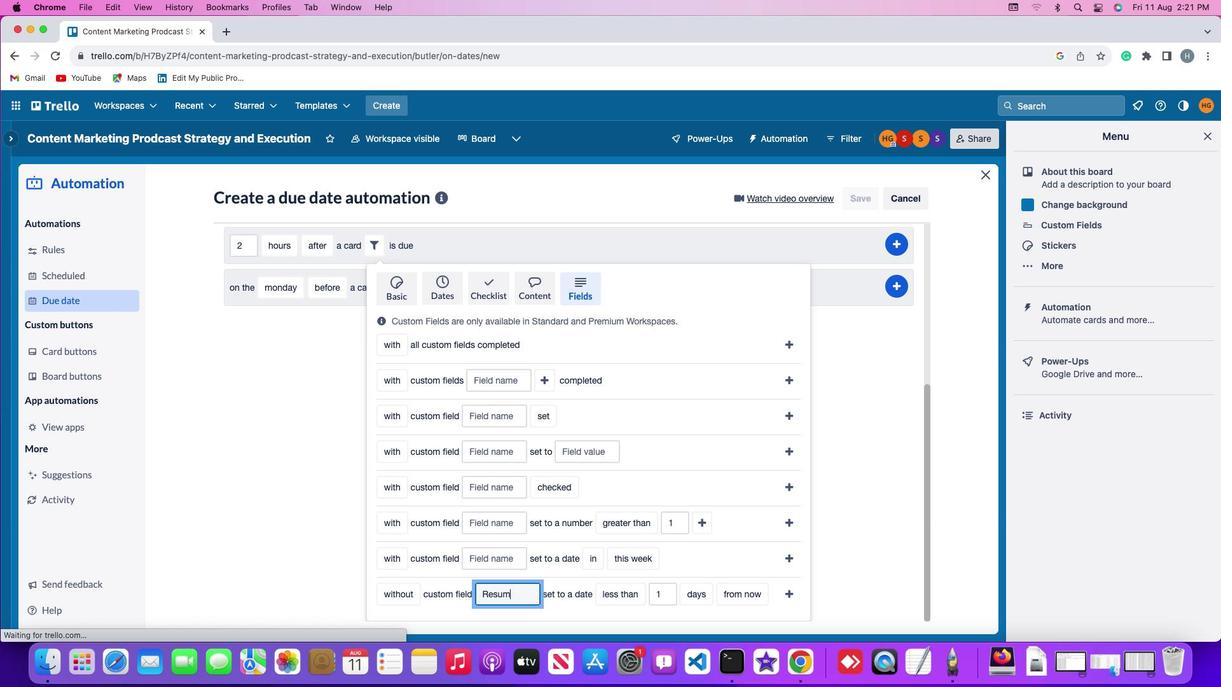 
Action: Mouse moved to (500, 594)
Screenshot: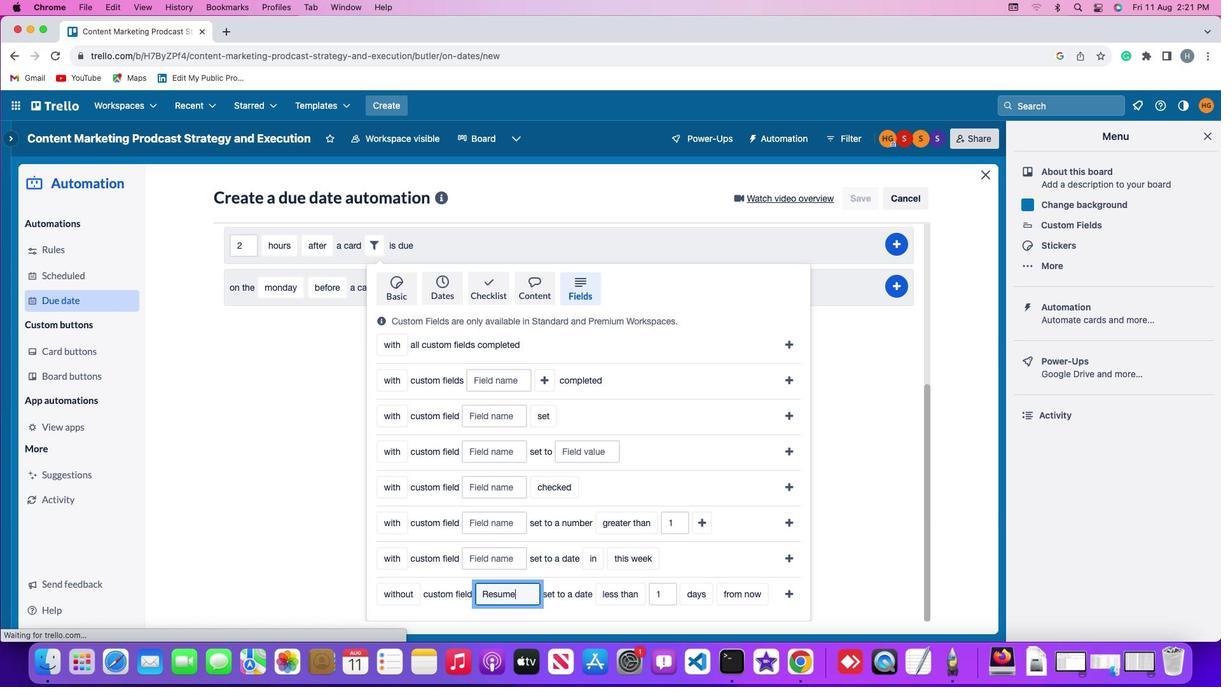 
Action: Key pressed 'e'
Screenshot: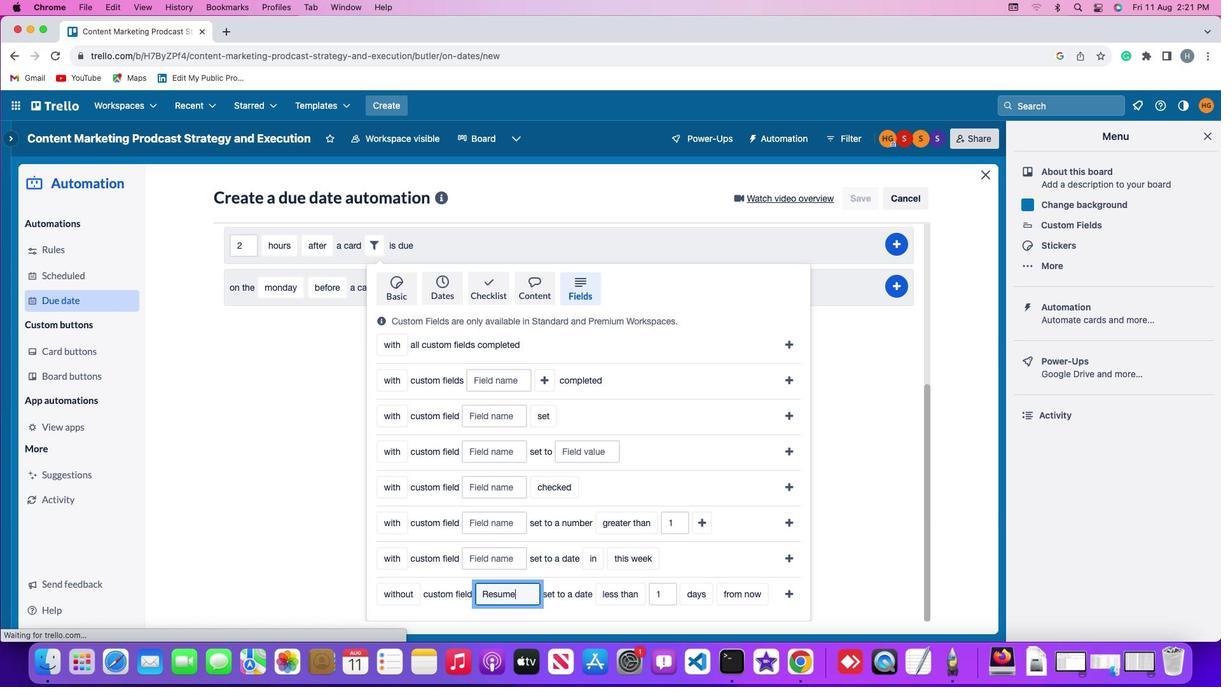
Action: Mouse moved to (616, 593)
Screenshot: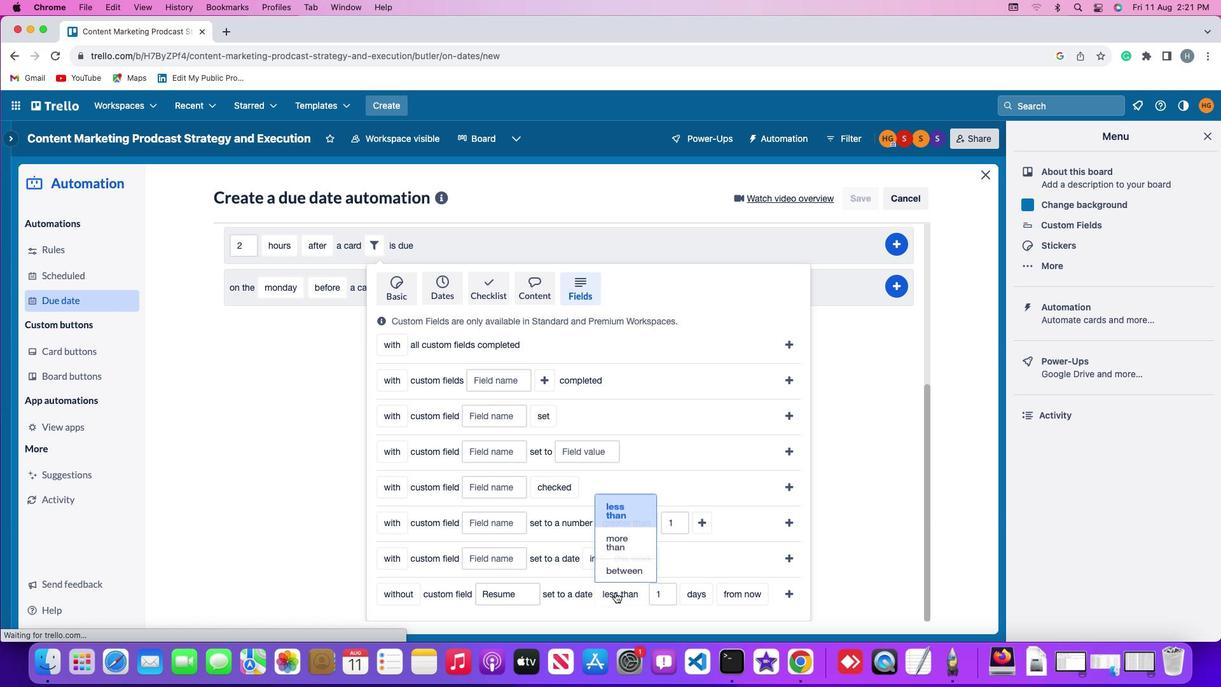 
Action: Mouse pressed left at (616, 593)
Screenshot: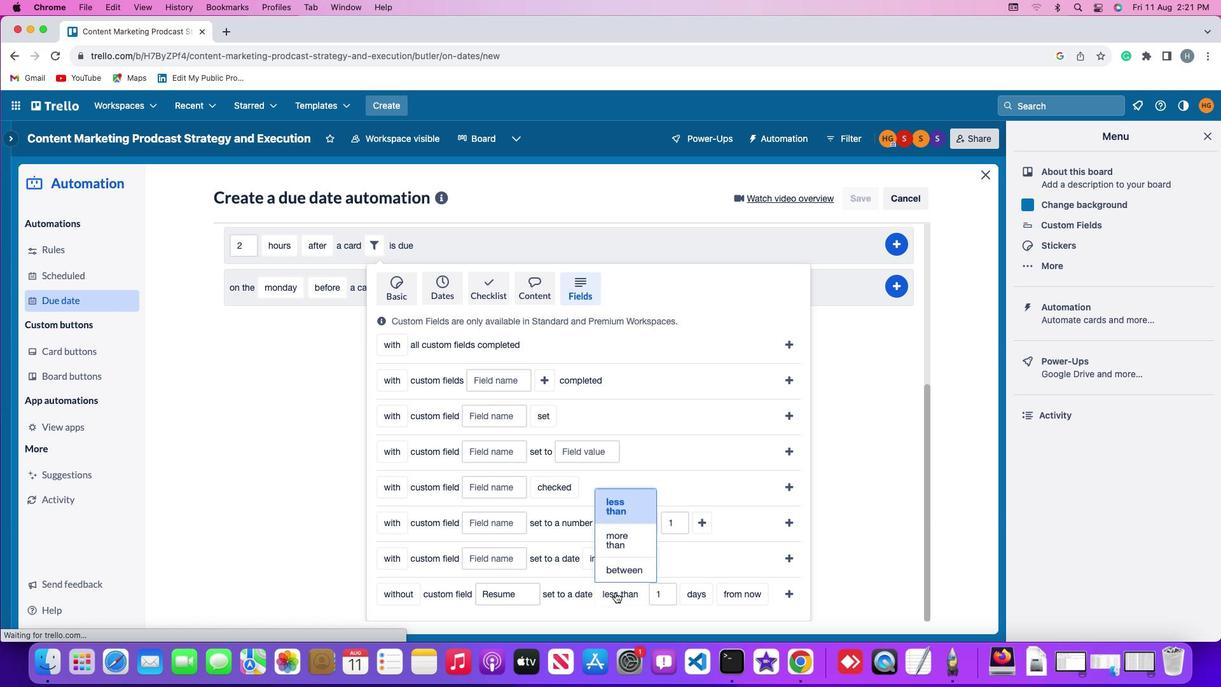 
Action: Mouse moved to (624, 498)
Screenshot: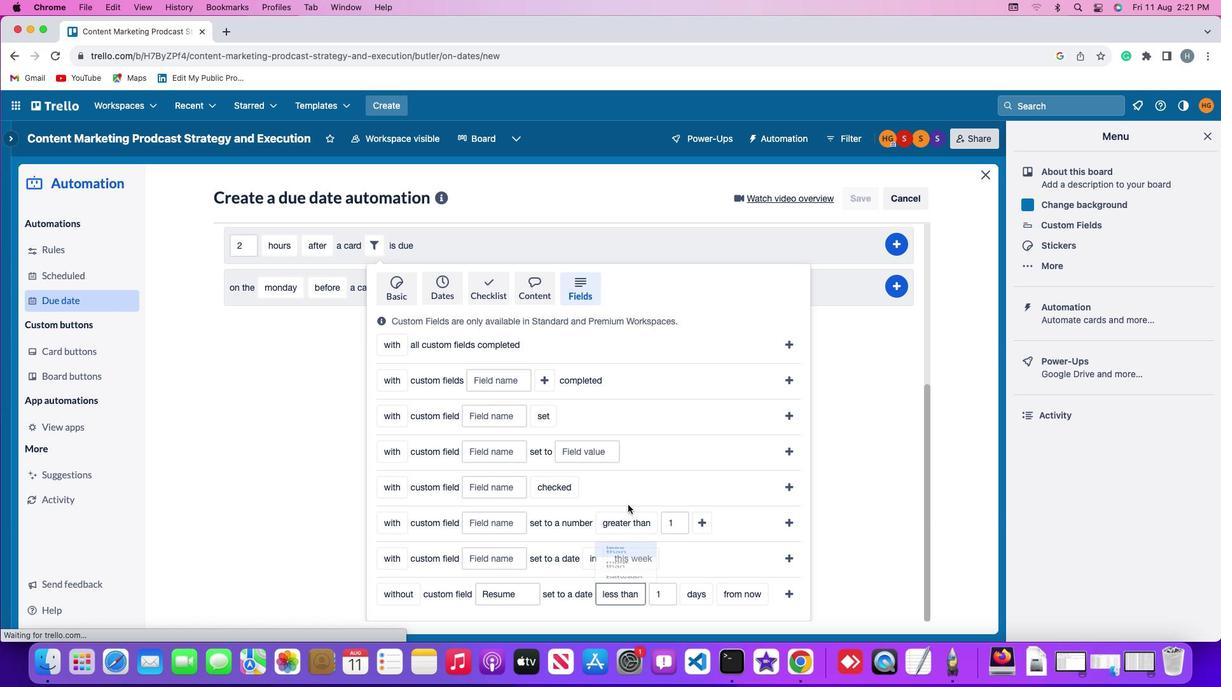 
Action: Mouse pressed left at (624, 498)
Screenshot: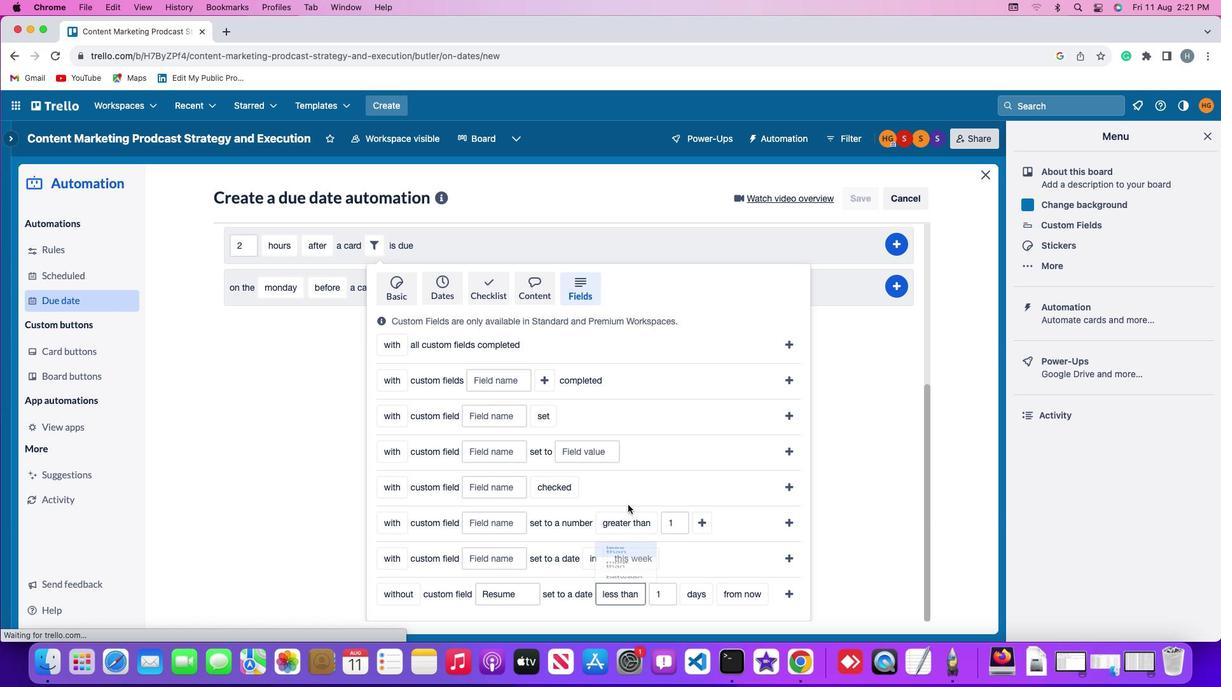 
Action: Mouse moved to (666, 593)
Screenshot: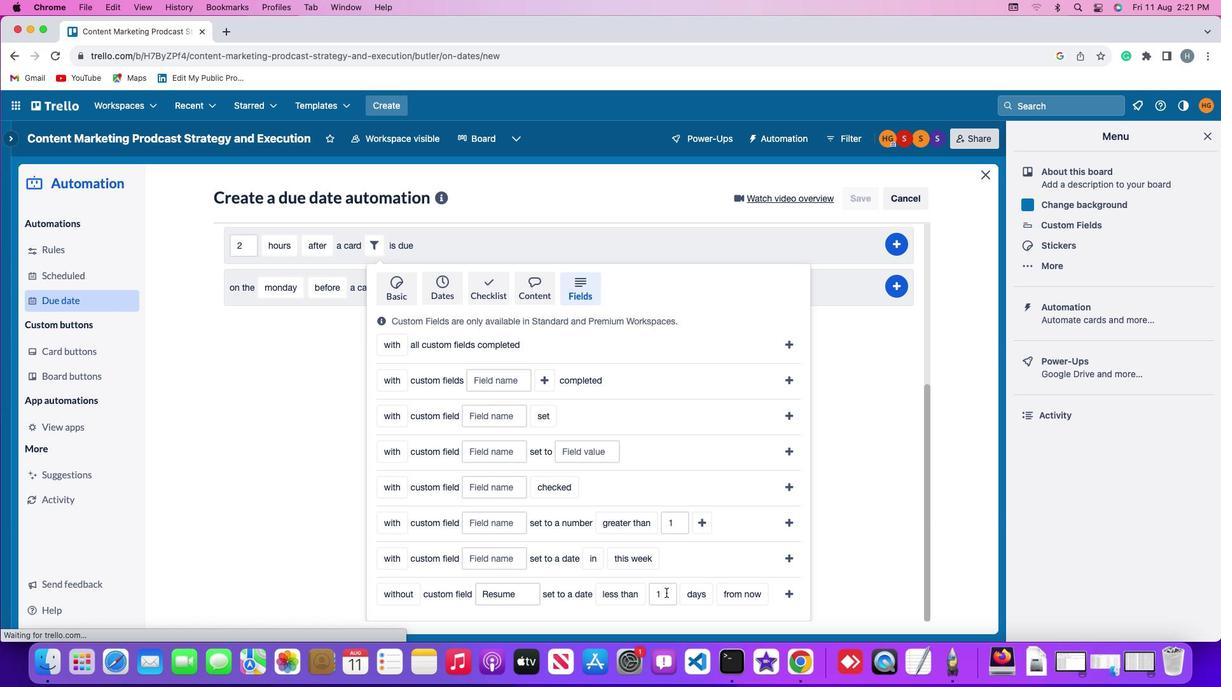 
Action: Mouse pressed left at (666, 593)
Screenshot: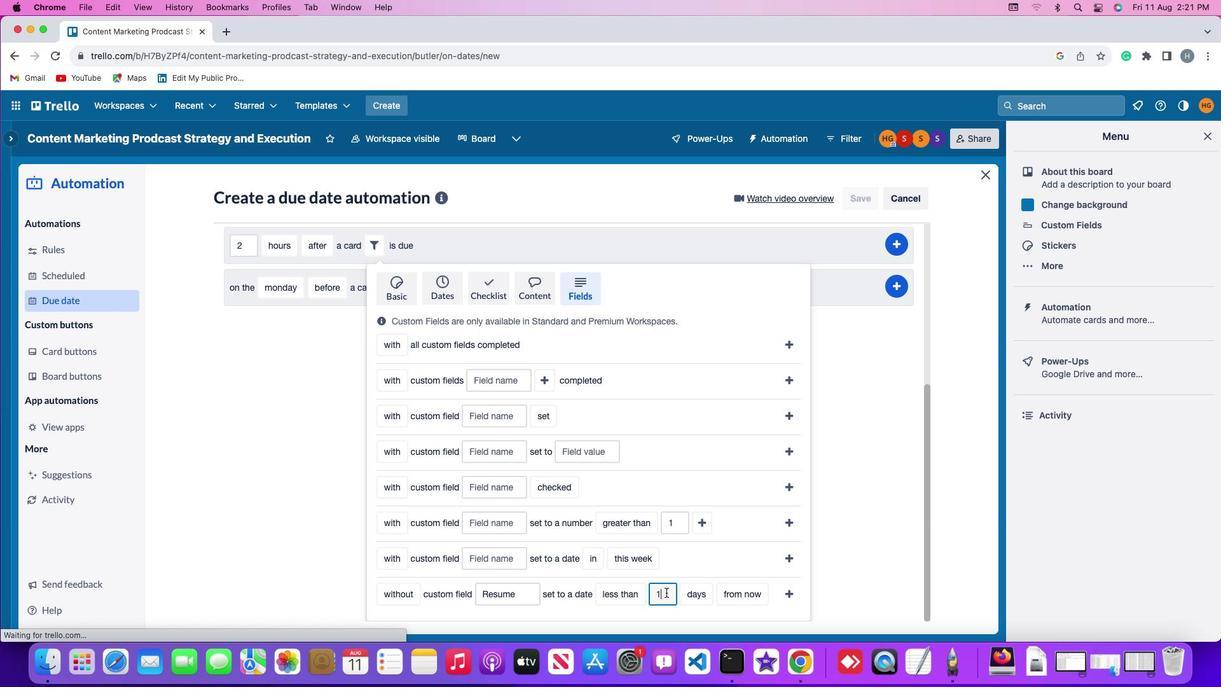 
Action: Mouse moved to (666, 591)
Screenshot: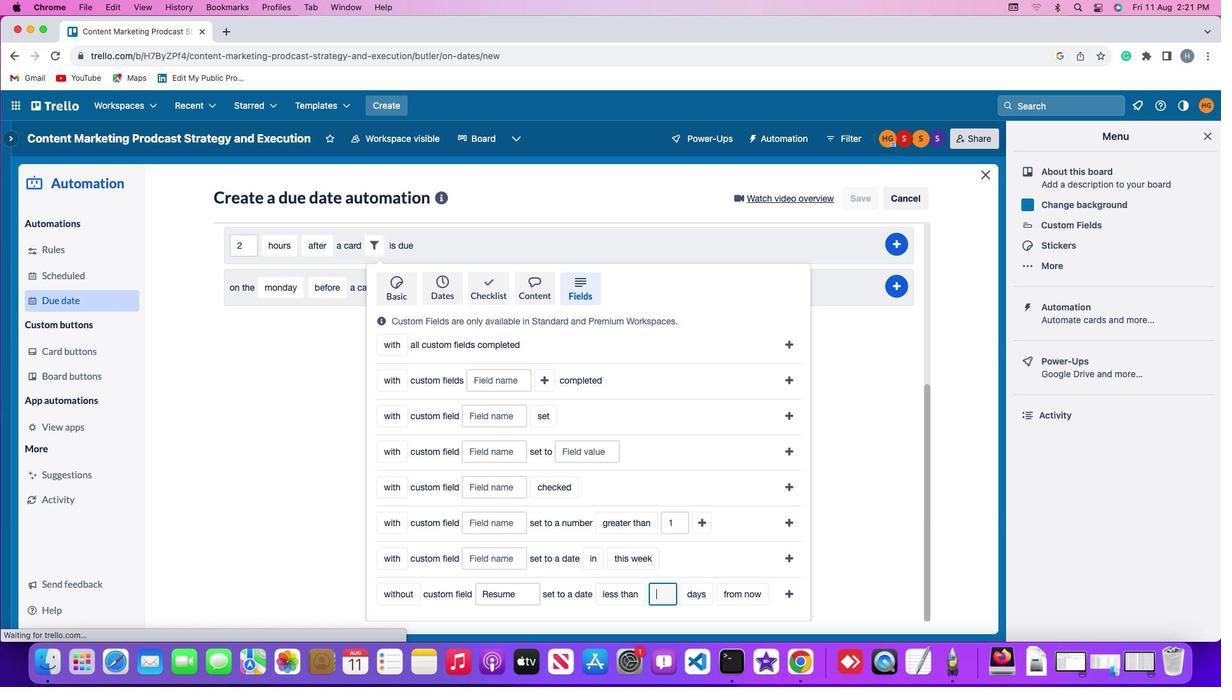
Action: Key pressed Key.backspace
Screenshot: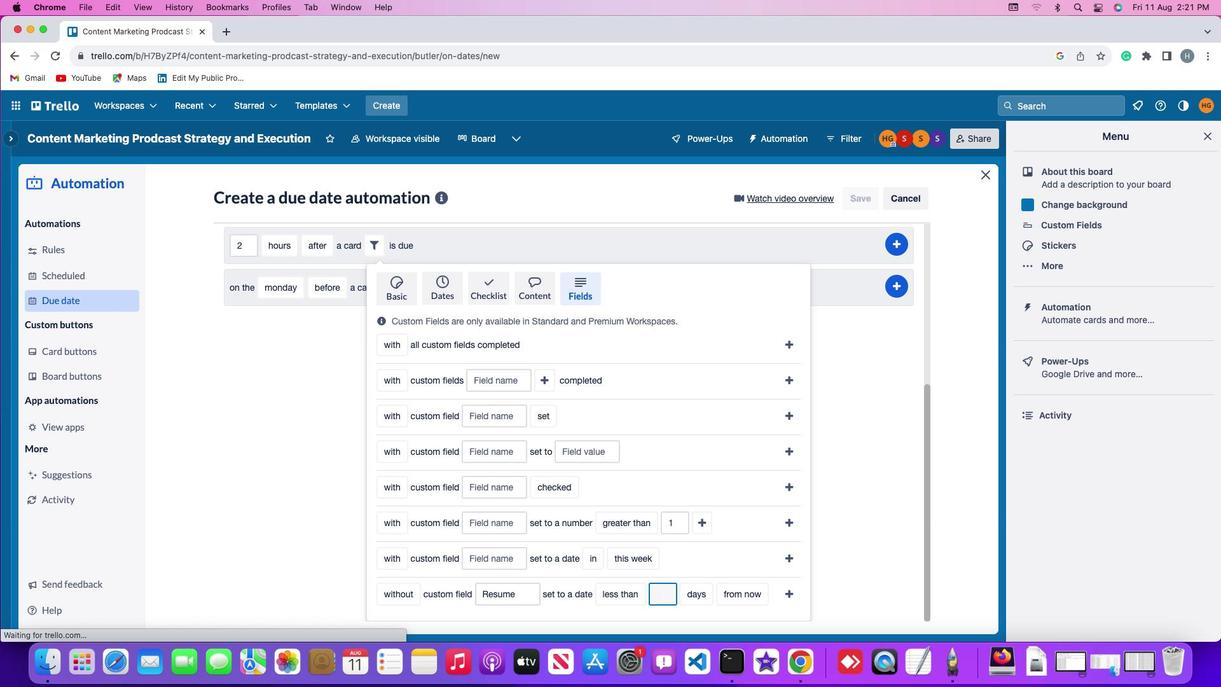 
Action: Mouse moved to (666, 591)
Screenshot: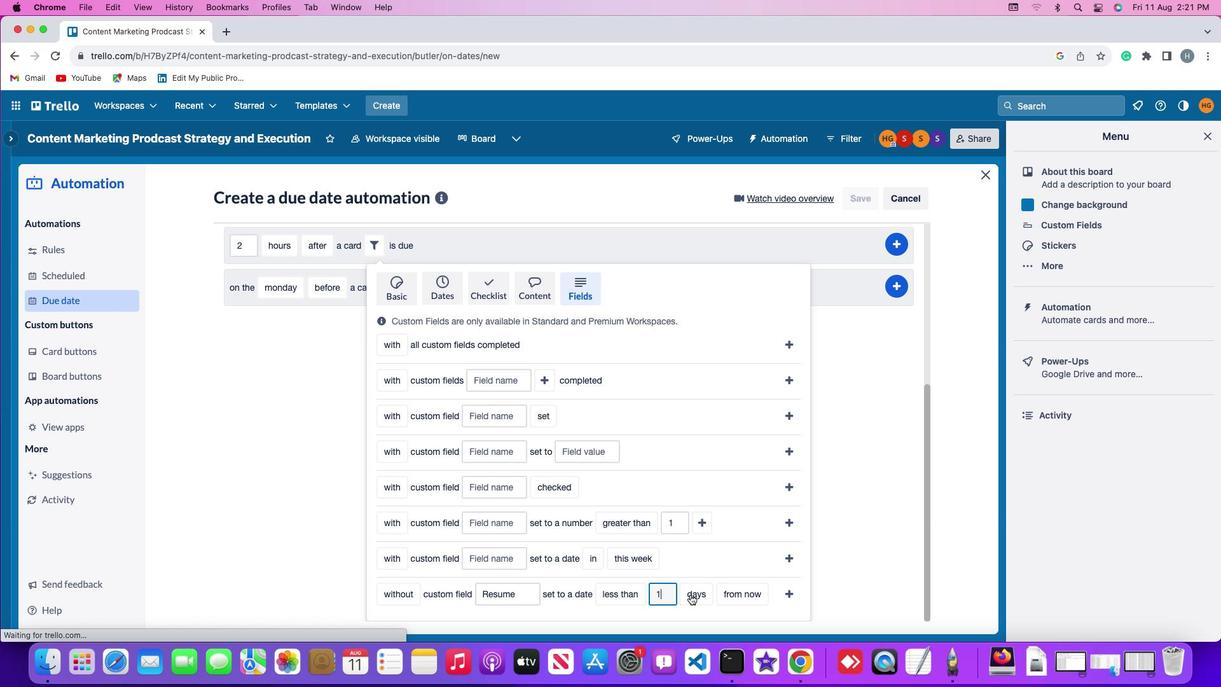 
Action: Key pressed '1'
Screenshot: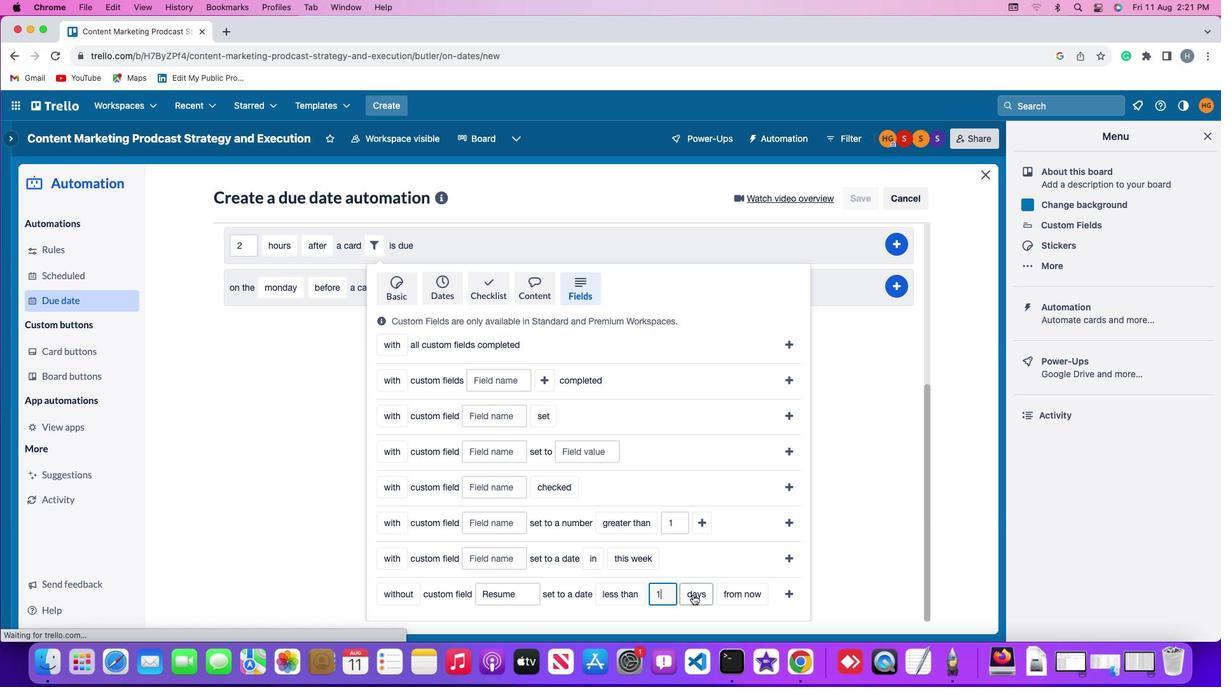 
Action: Mouse moved to (694, 594)
Screenshot: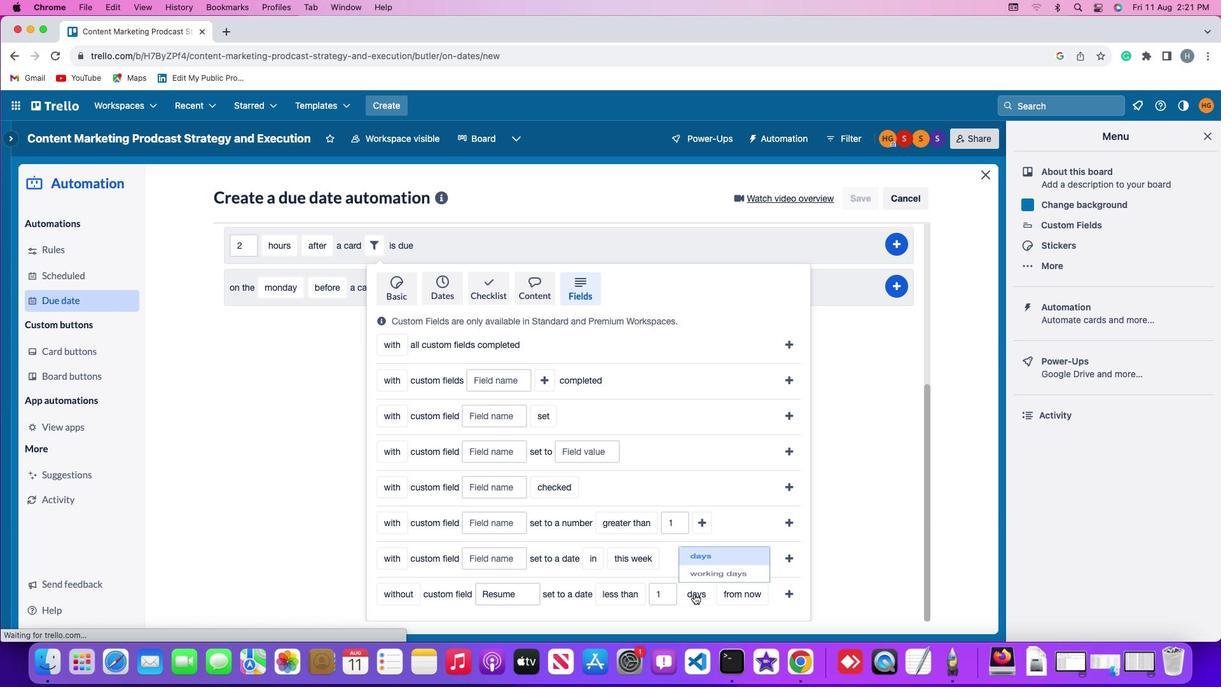 
Action: Mouse pressed left at (694, 594)
Screenshot: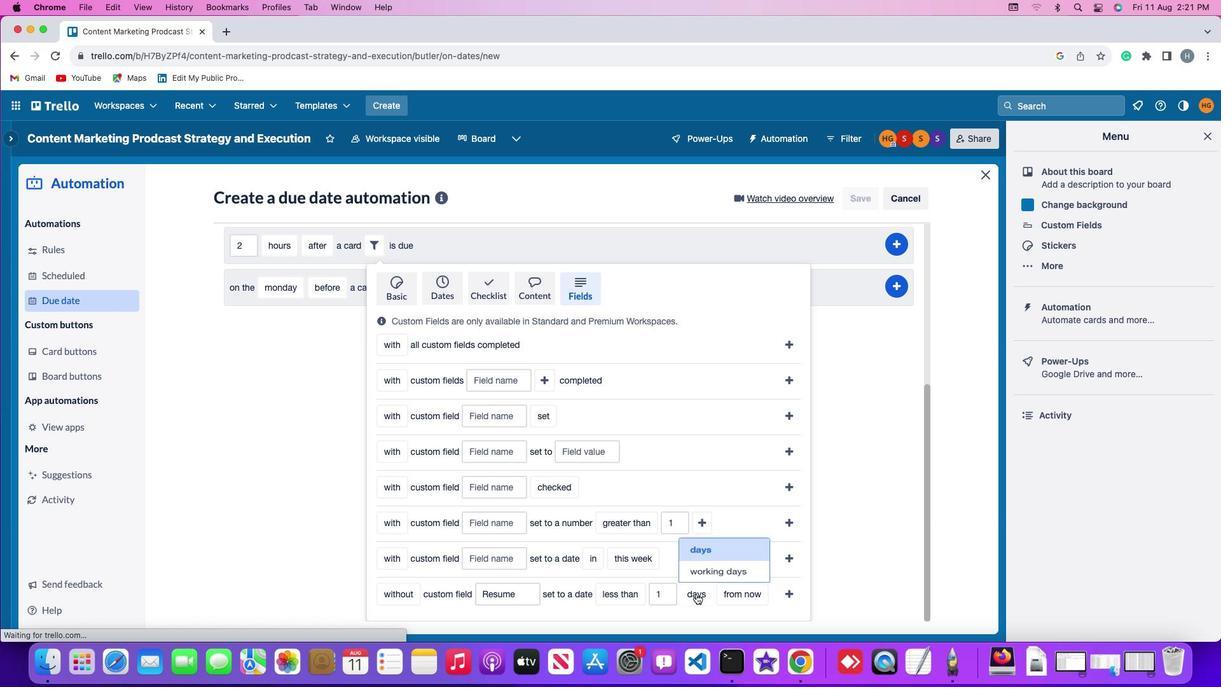 
Action: Mouse moved to (702, 539)
Screenshot: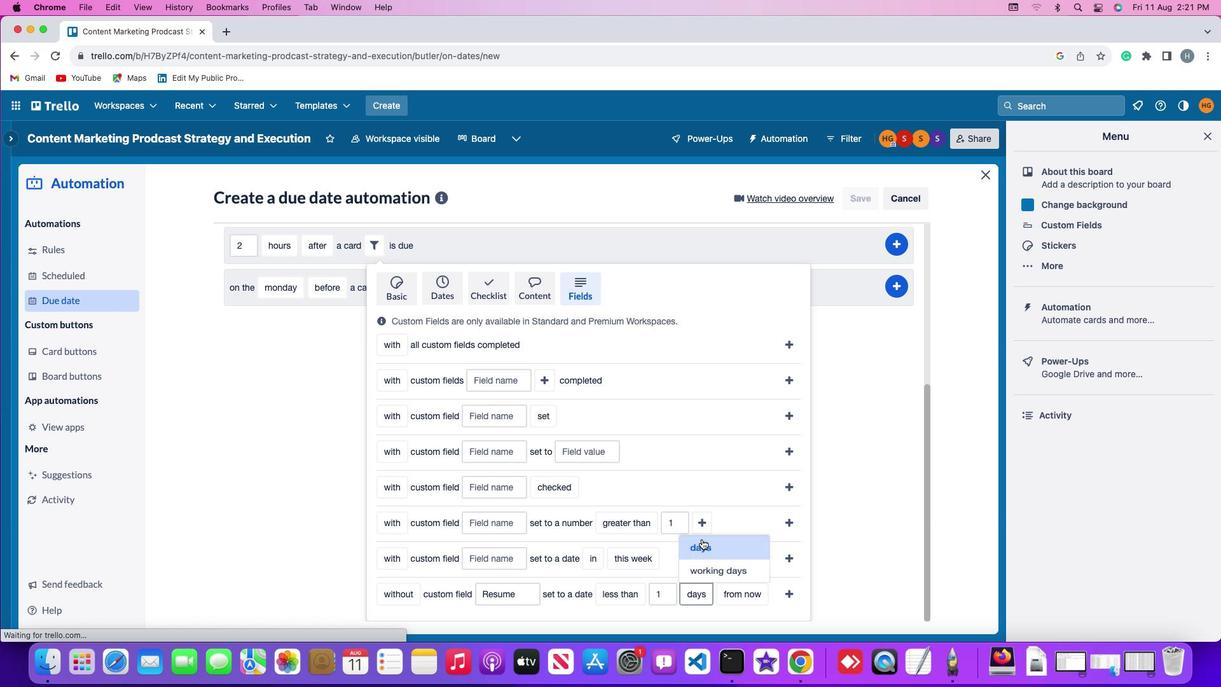 
Action: Mouse pressed left at (702, 539)
Screenshot: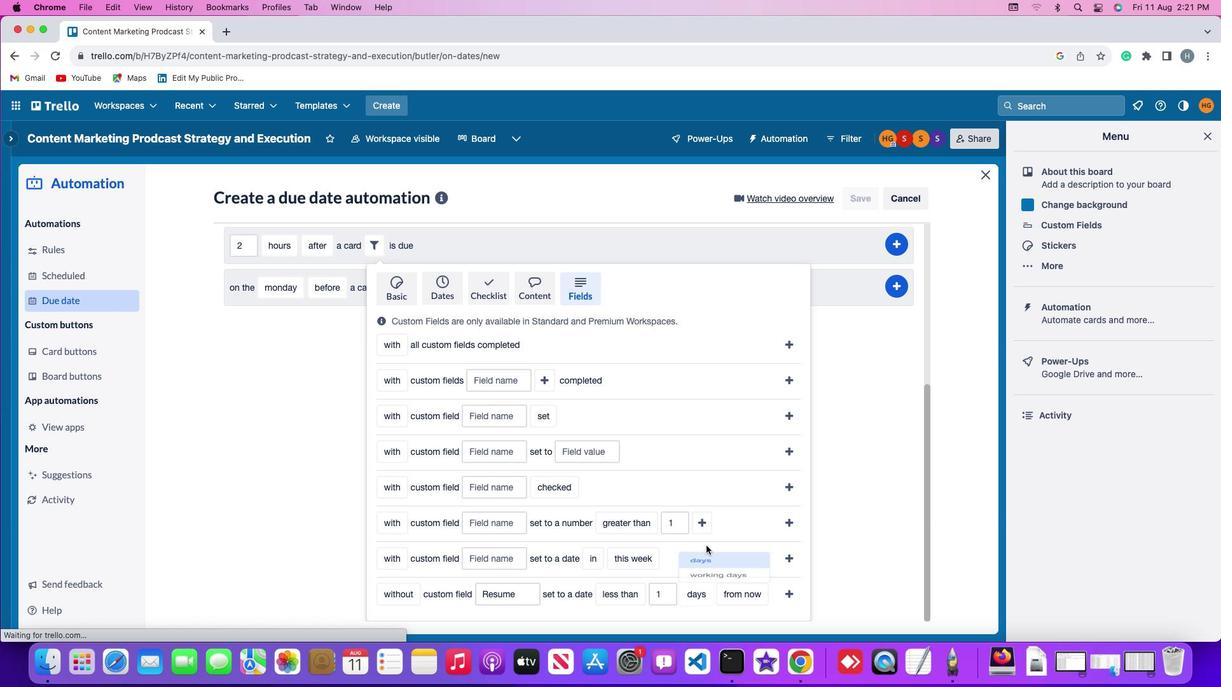 
Action: Mouse moved to (742, 589)
Screenshot: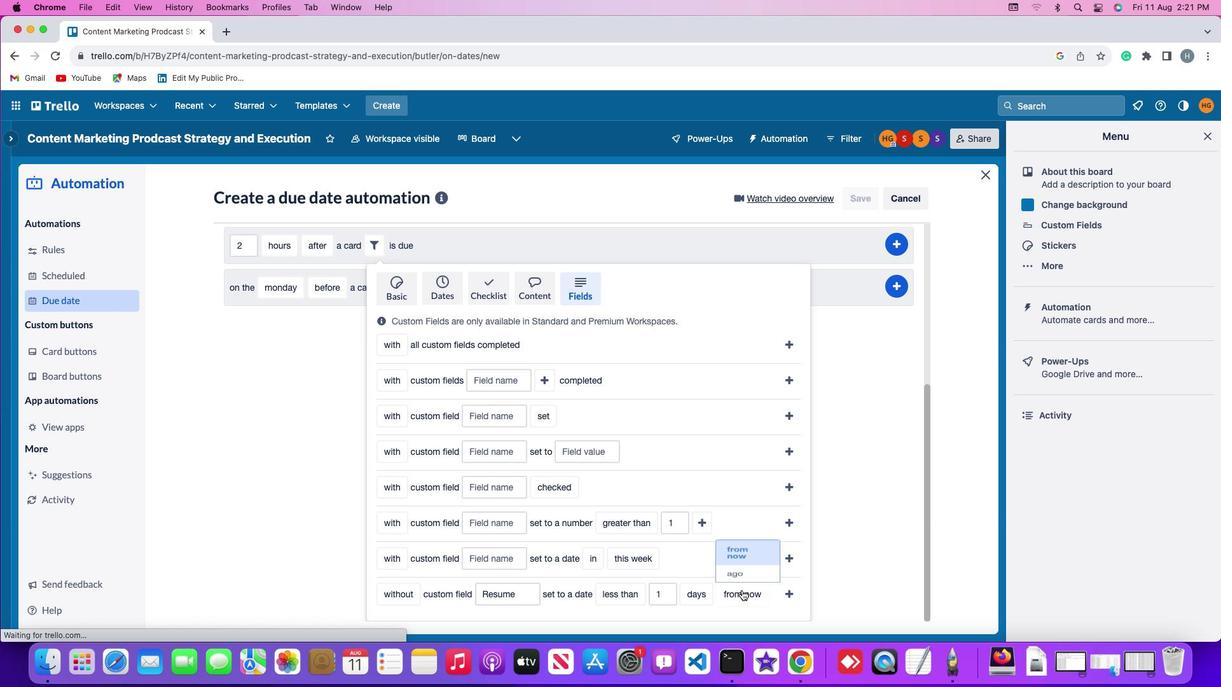 
Action: Mouse pressed left at (742, 589)
Screenshot: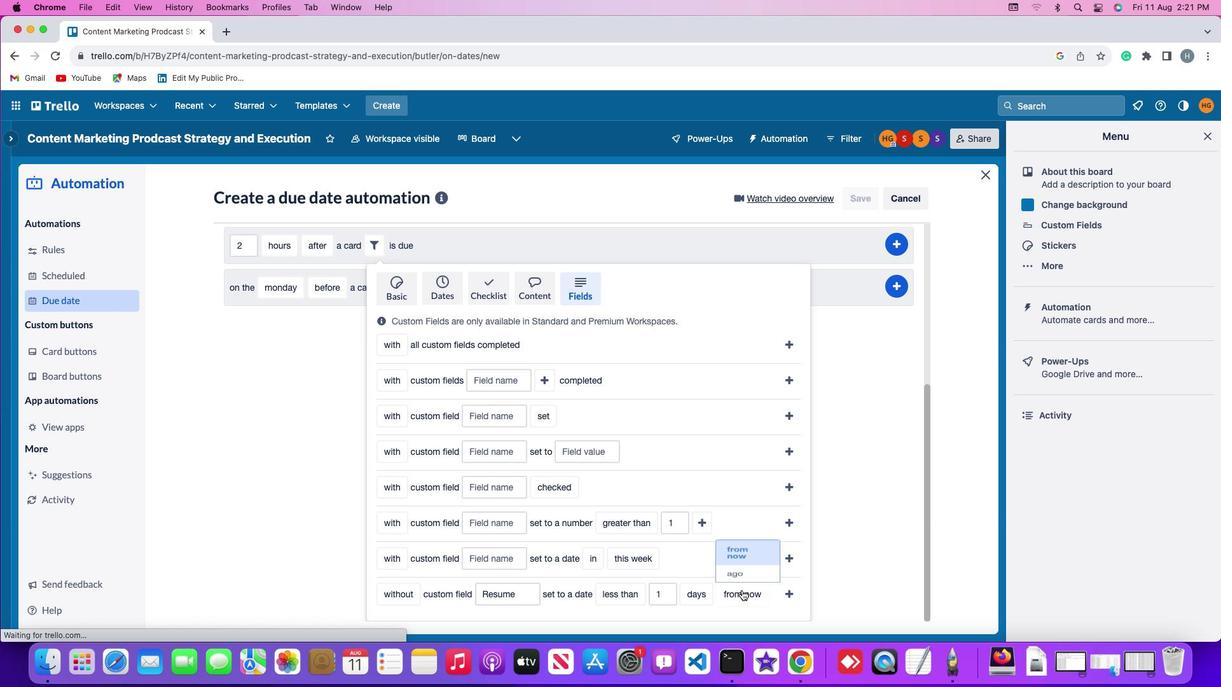 
Action: Mouse moved to (744, 545)
Screenshot: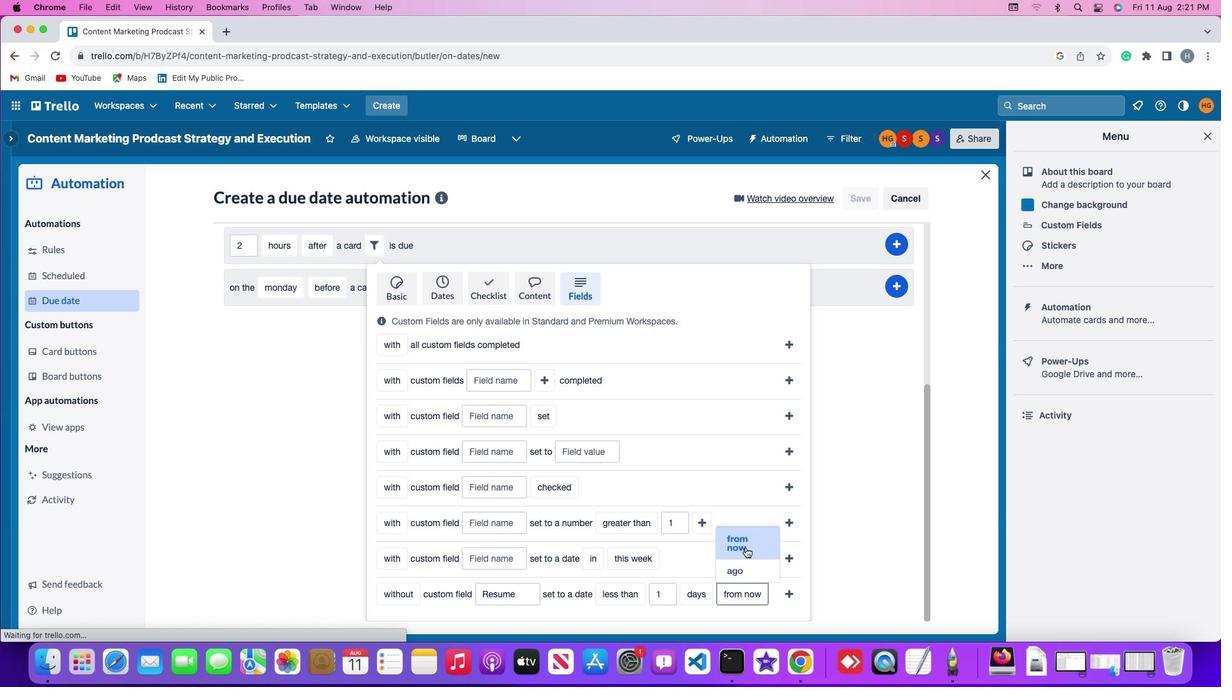 
Action: Mouse pressed left at (744, 545)
Screenshot: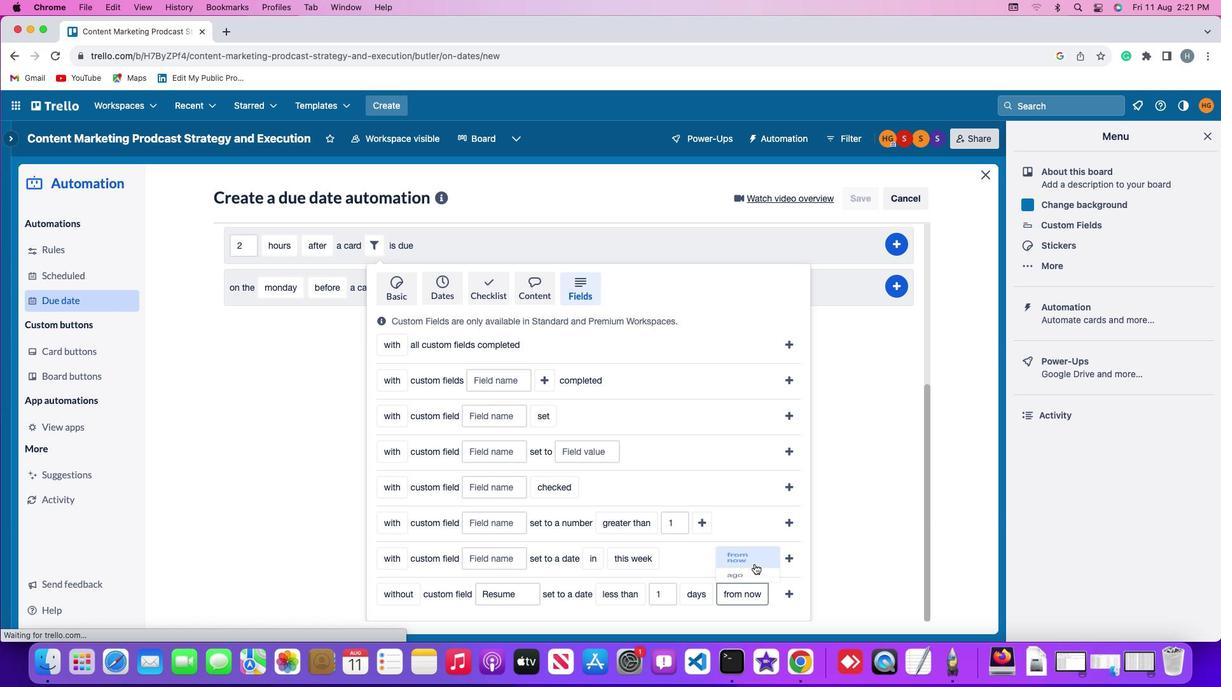 
Action: Mouse moved to (796, 593)
Screenshot: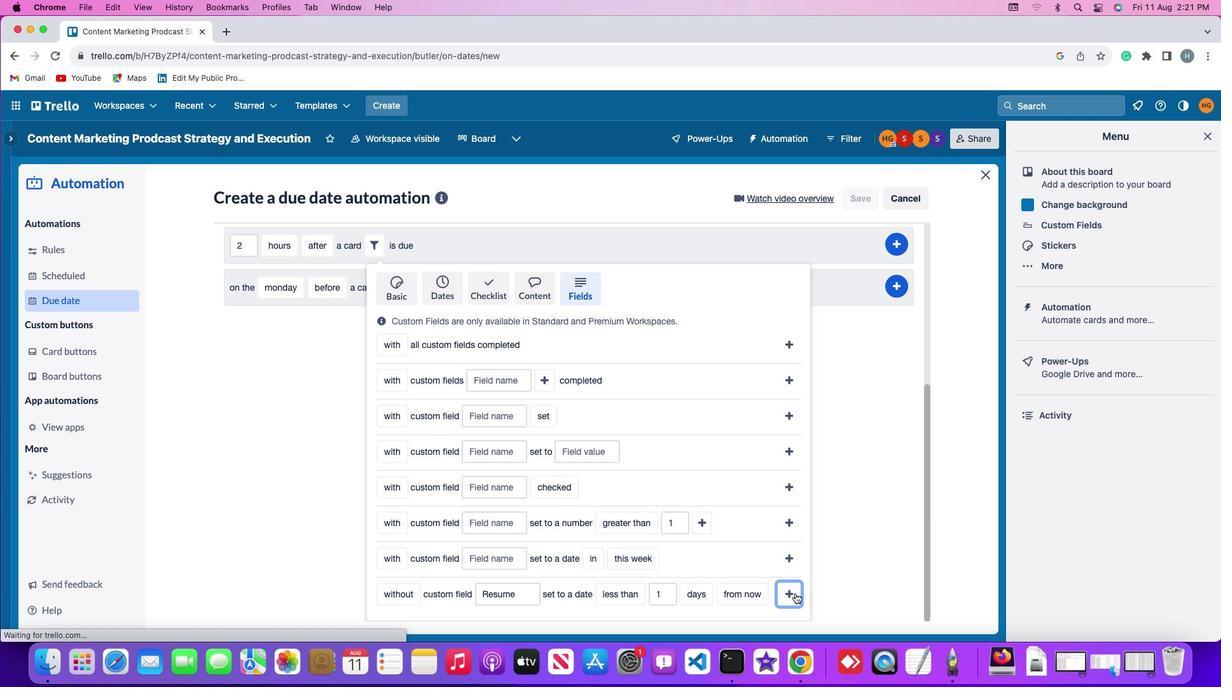 
Action: Mouse pressed left at (796, 593)
Screenshot: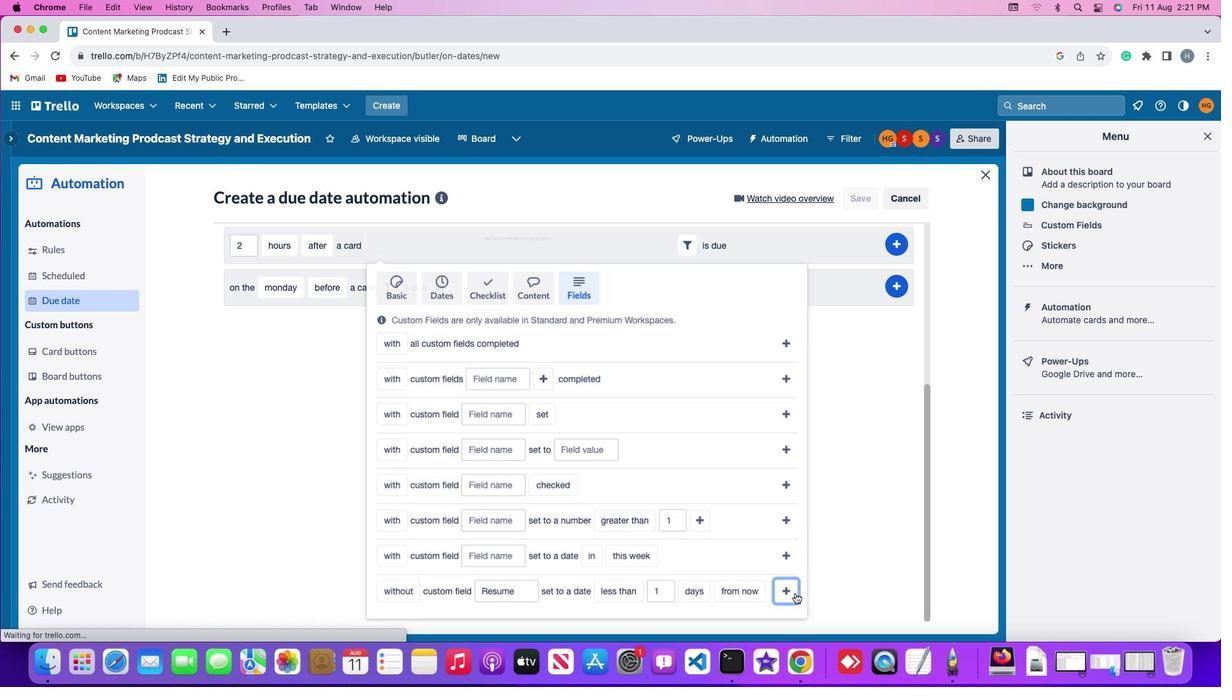 
Action: Mouse moved to (904, 509)
Screenshot: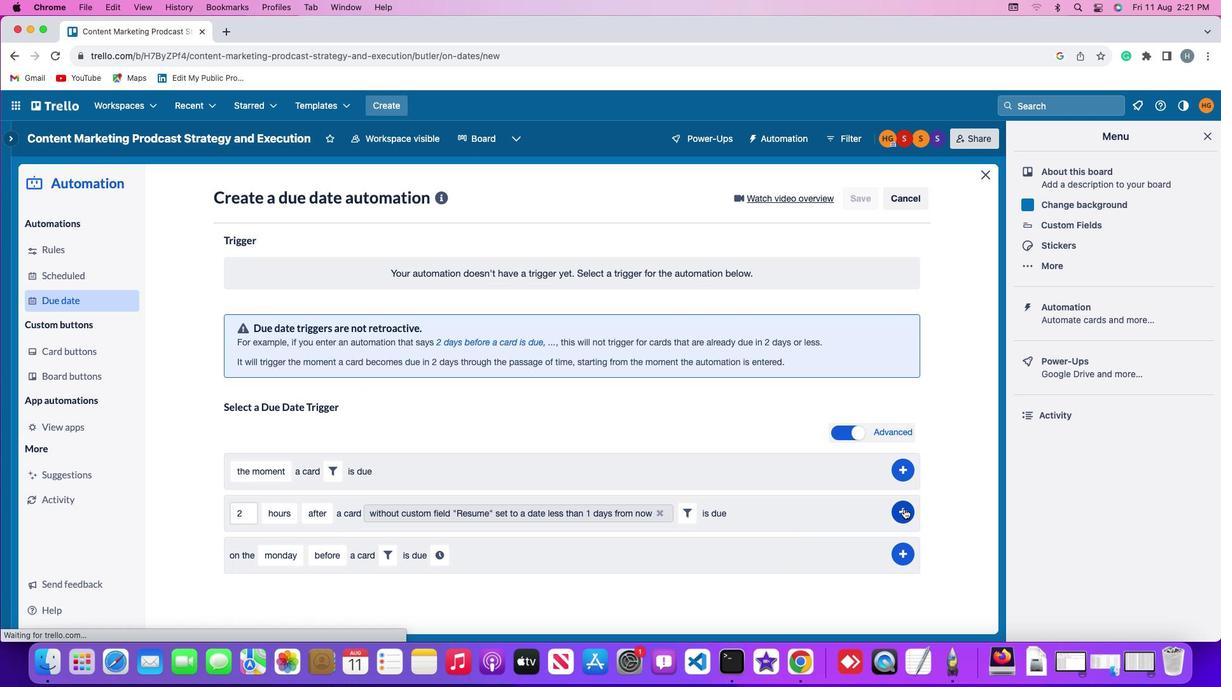 
Action: Mouse pressed left at (904, 509)
Screenshot: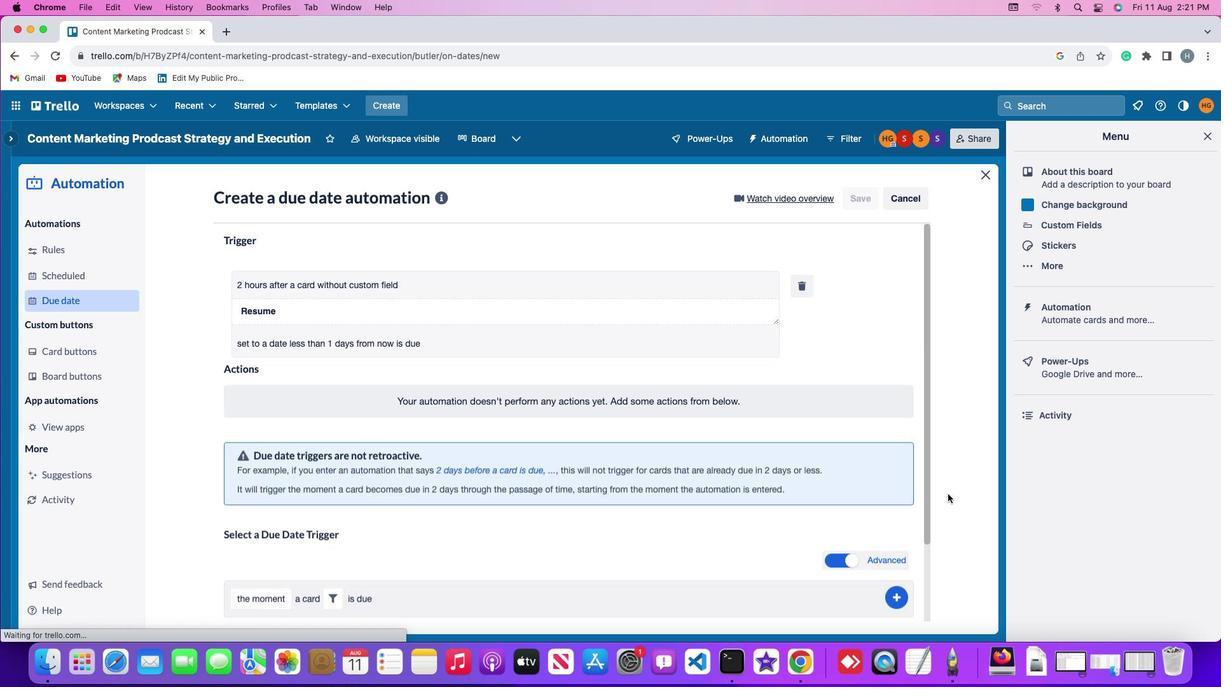 
Action: Mouse moved to (950, 425)
Screenshot: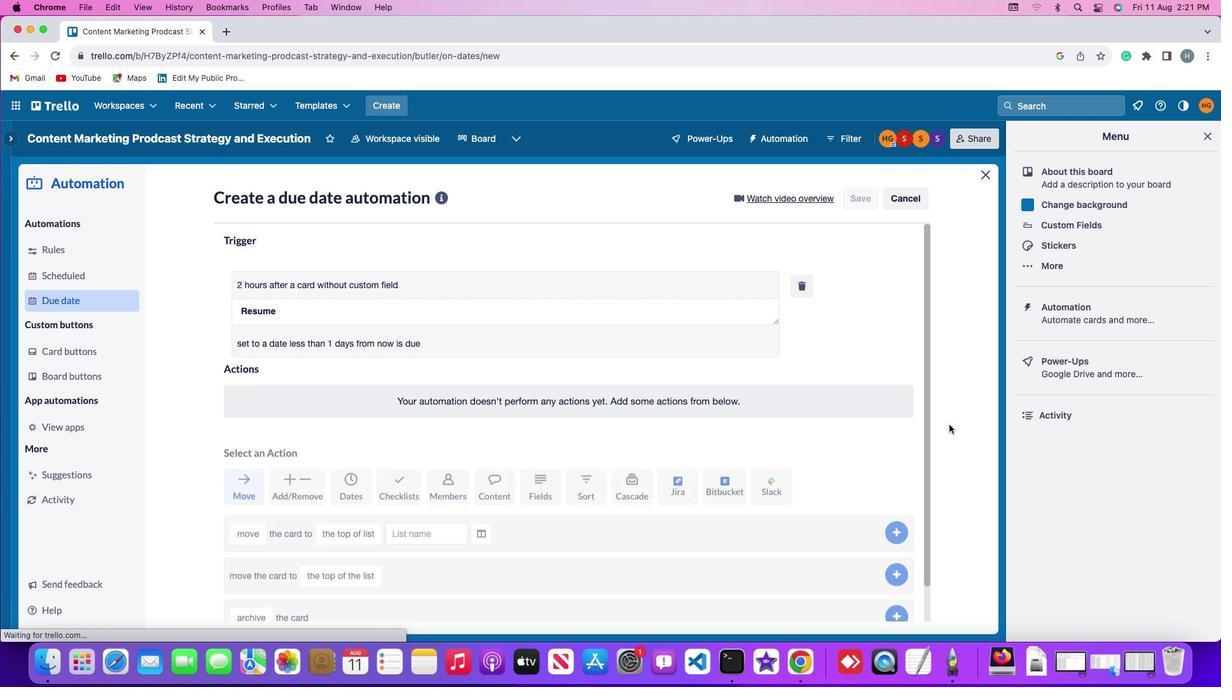 
